 Task: Add a condition where "Hours since ticket status on-hold(deactivated) Greater than Ten" in new tickets in your groups.
Action: Mouse moved to (157, 426)
Screenshot: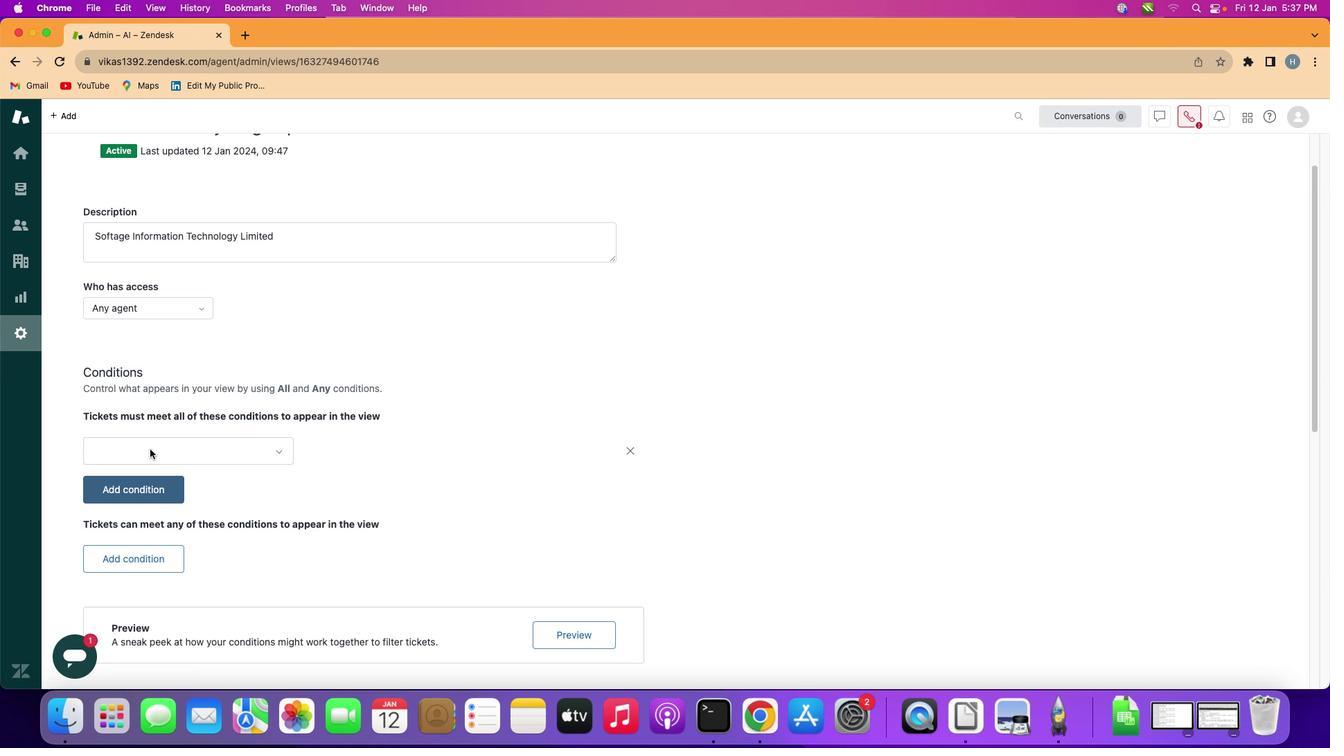 
Action: Mouse pressed left at (157, 426)
Screenshot: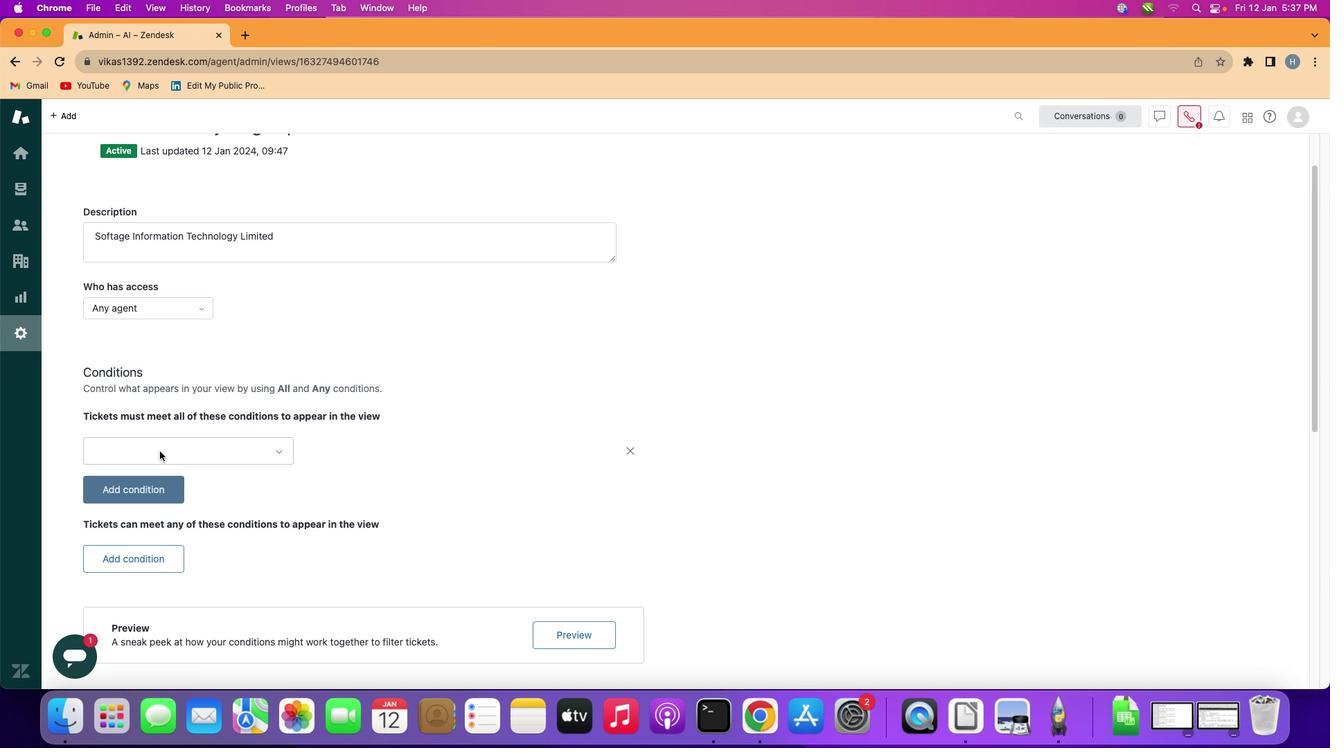 
Action: Mouse moved to (239, 429)
Screenshot: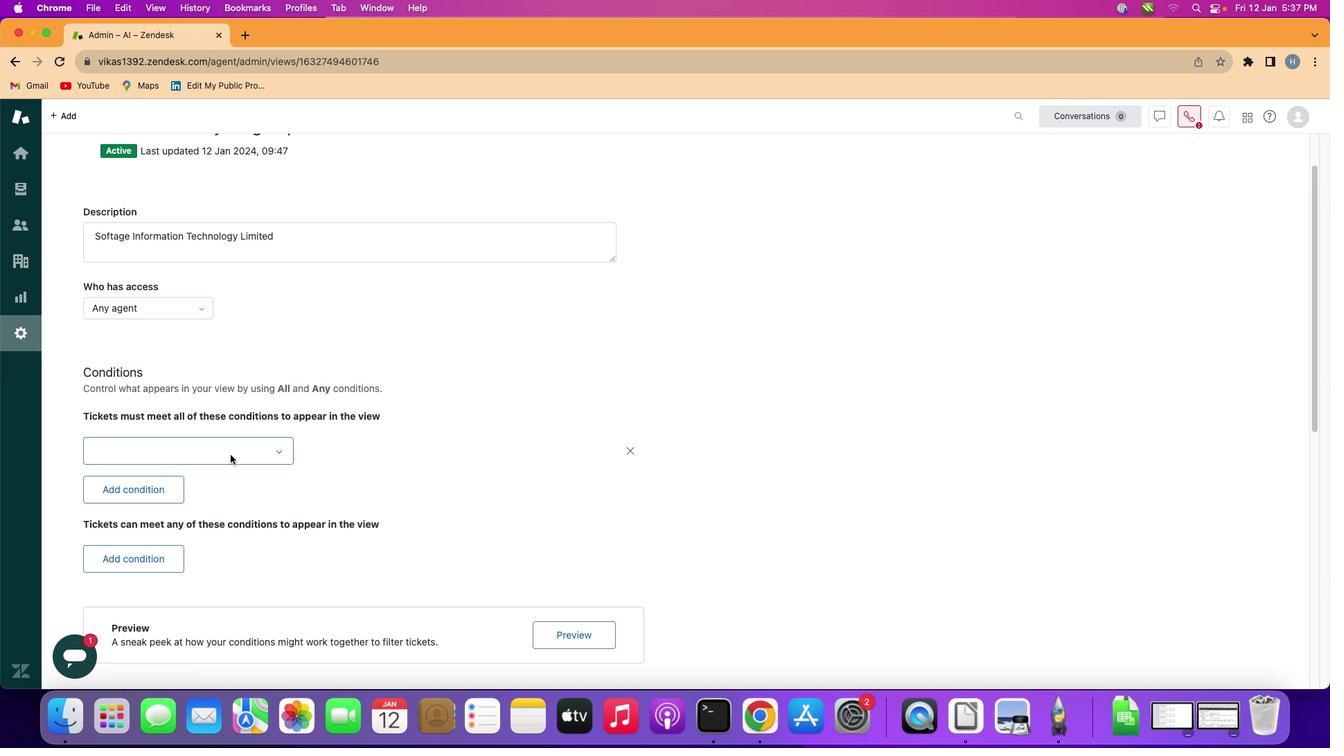 
Action: Mouse pressed left at (239, 429)
Screenshot: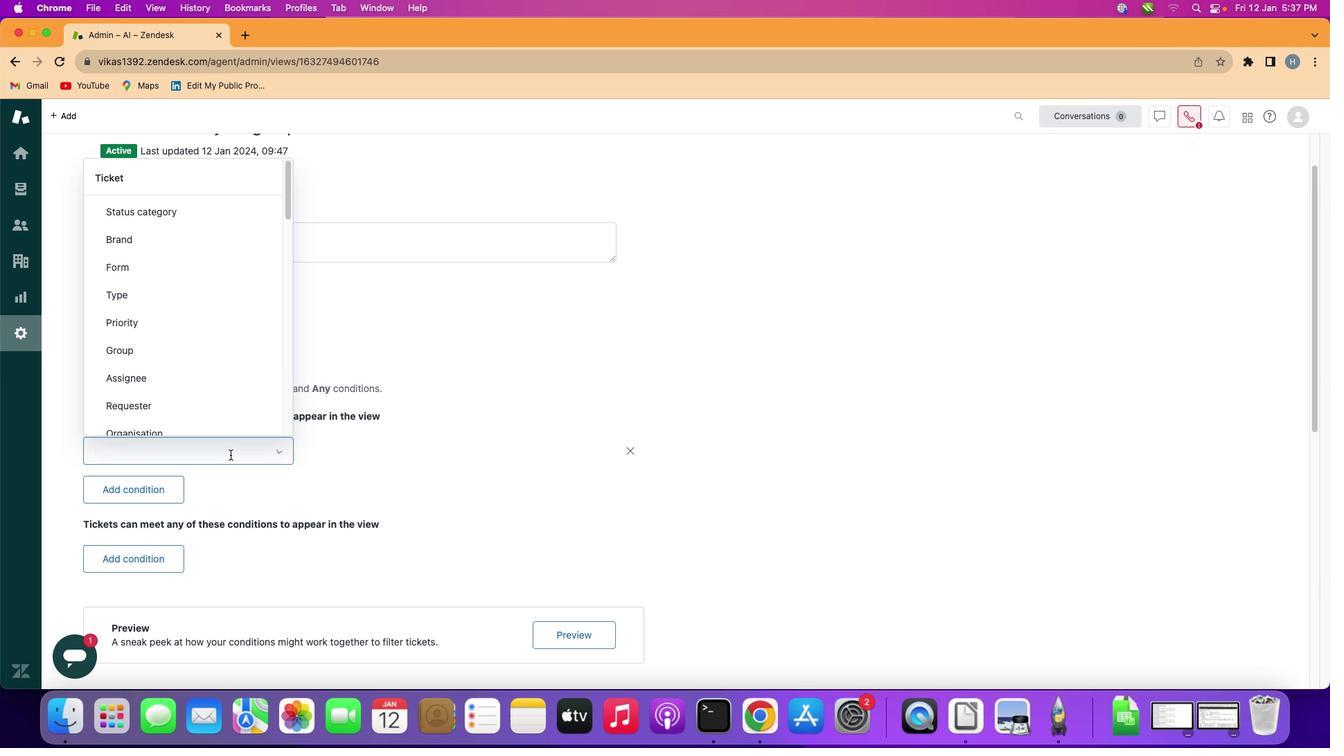
Action: Mouse moved to (225, 390)
Screenshot: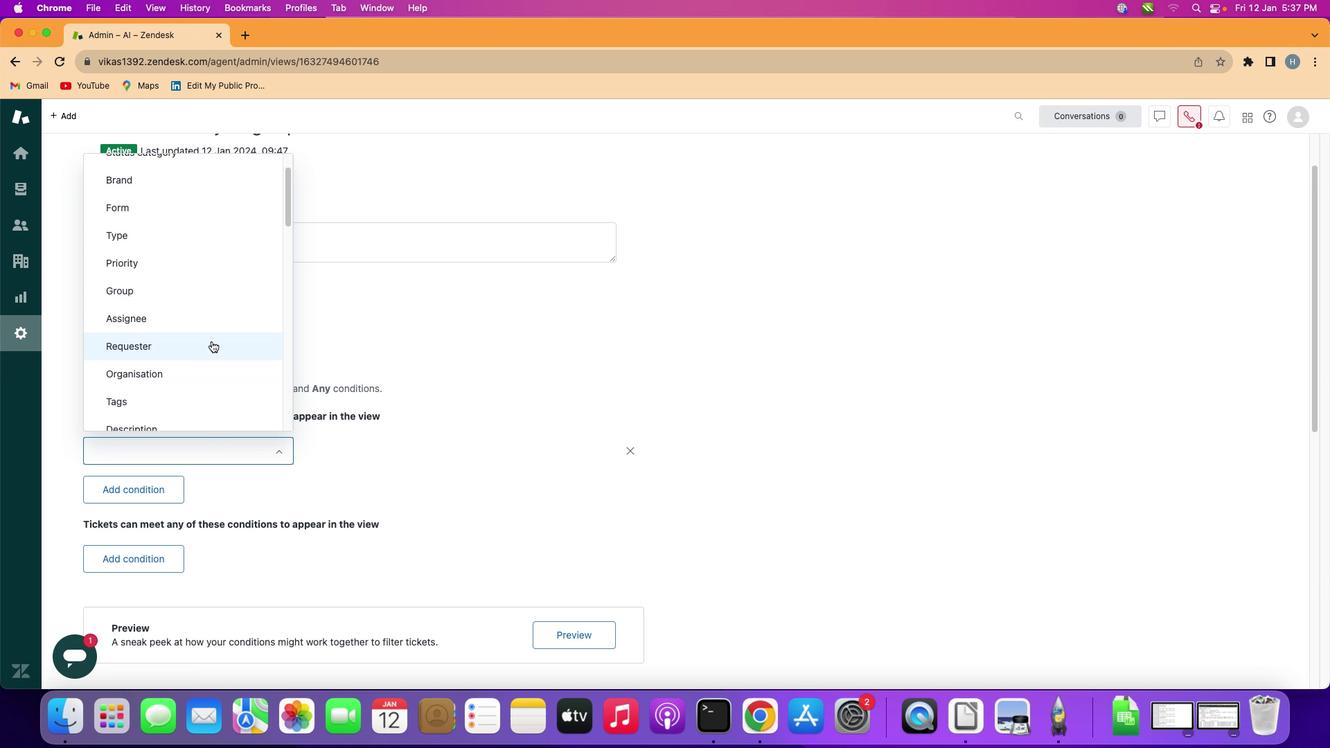 
Action: Mouse scrolled (225, 390) with delta (4, 221)
Screenshot: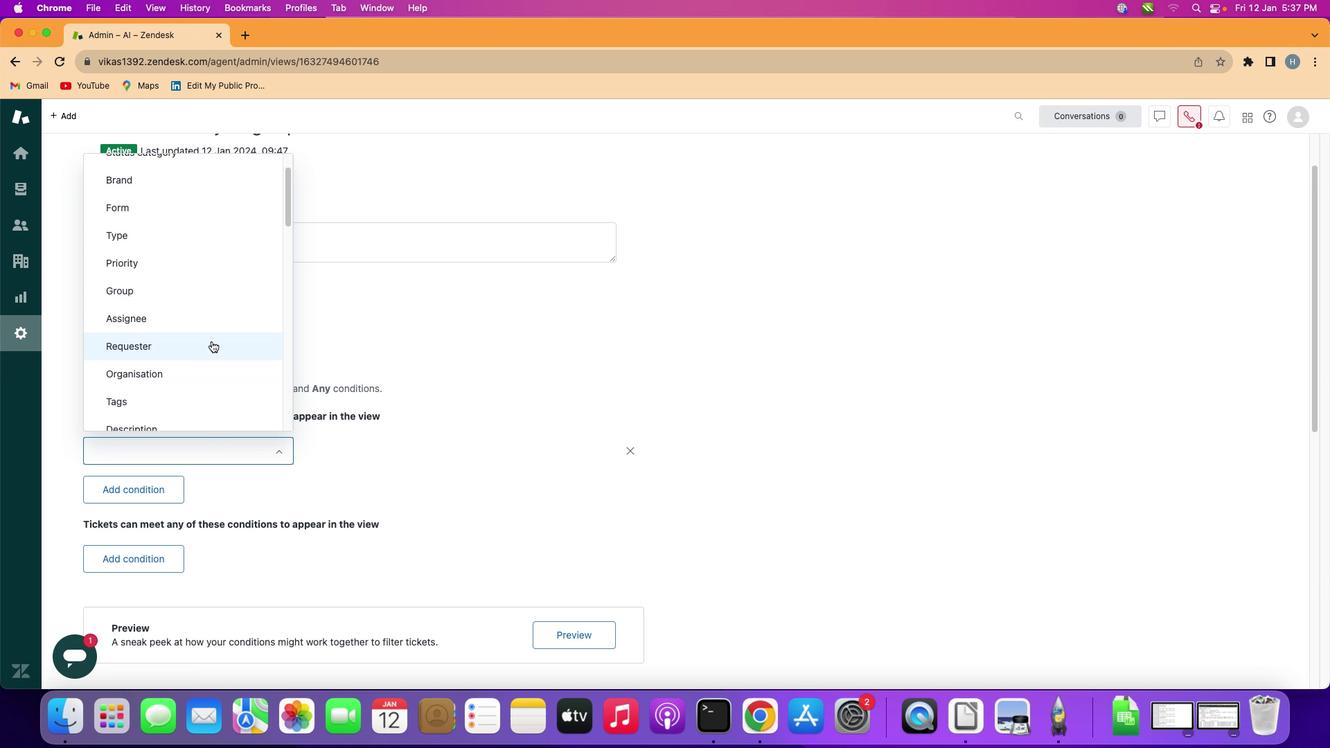 
Action: Mouse moved to (225, 390)
Screenshot: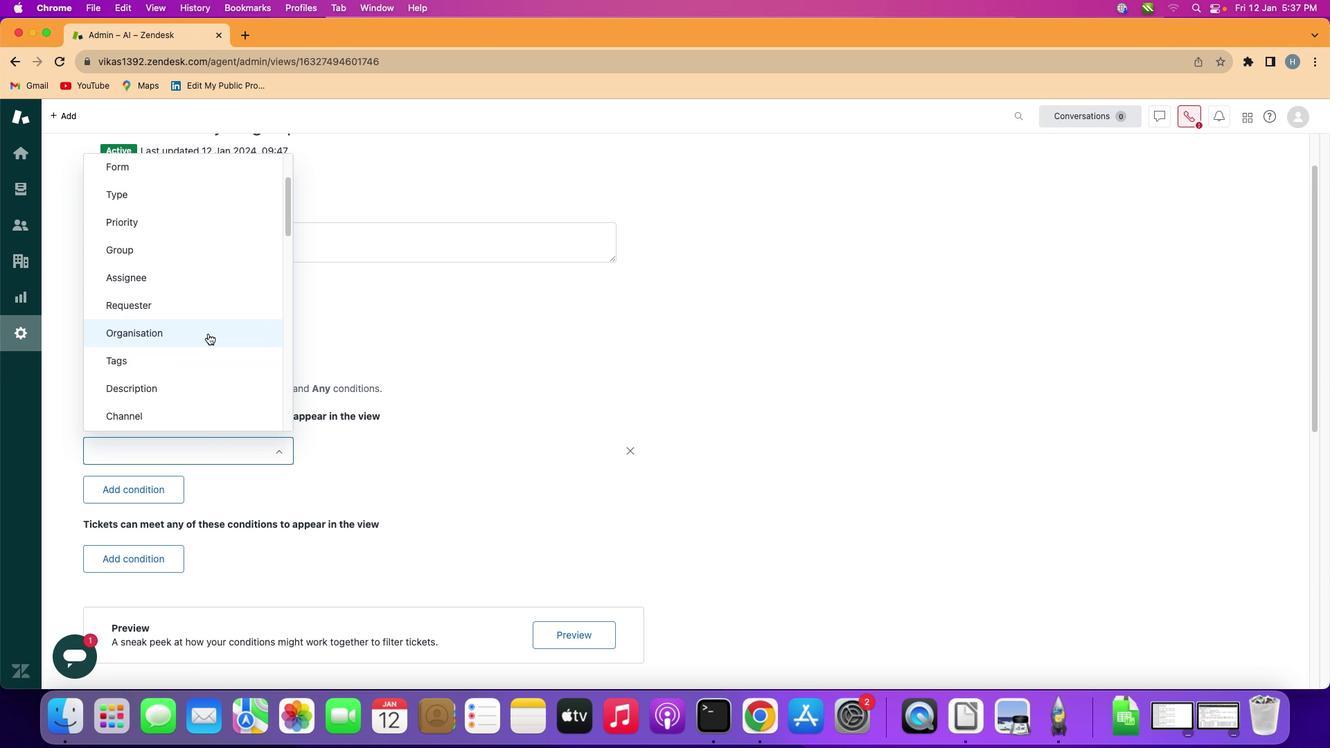 
Action: Mouse scrolled (225, 390) with delta (4, 221)
Screenshot: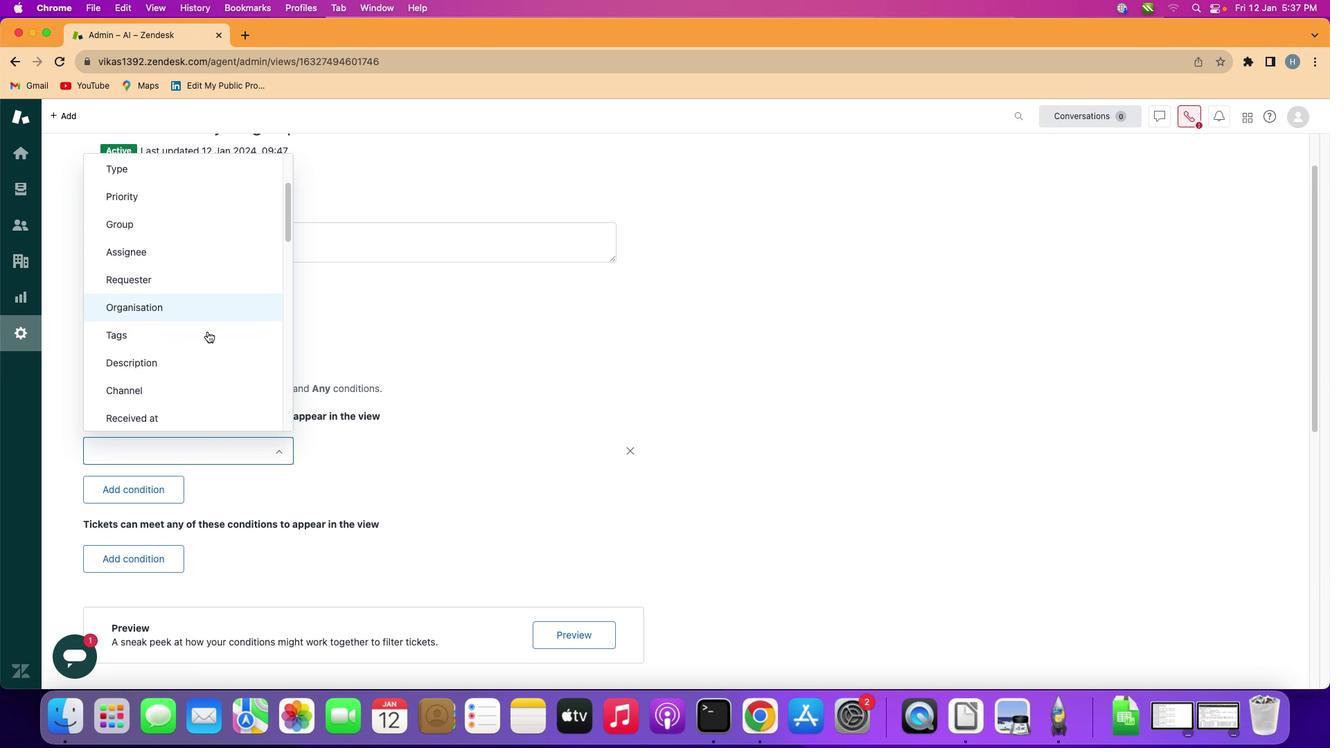 
Action: Mouse scrolled (225, 390) with delta (4, 221)
Screenshot: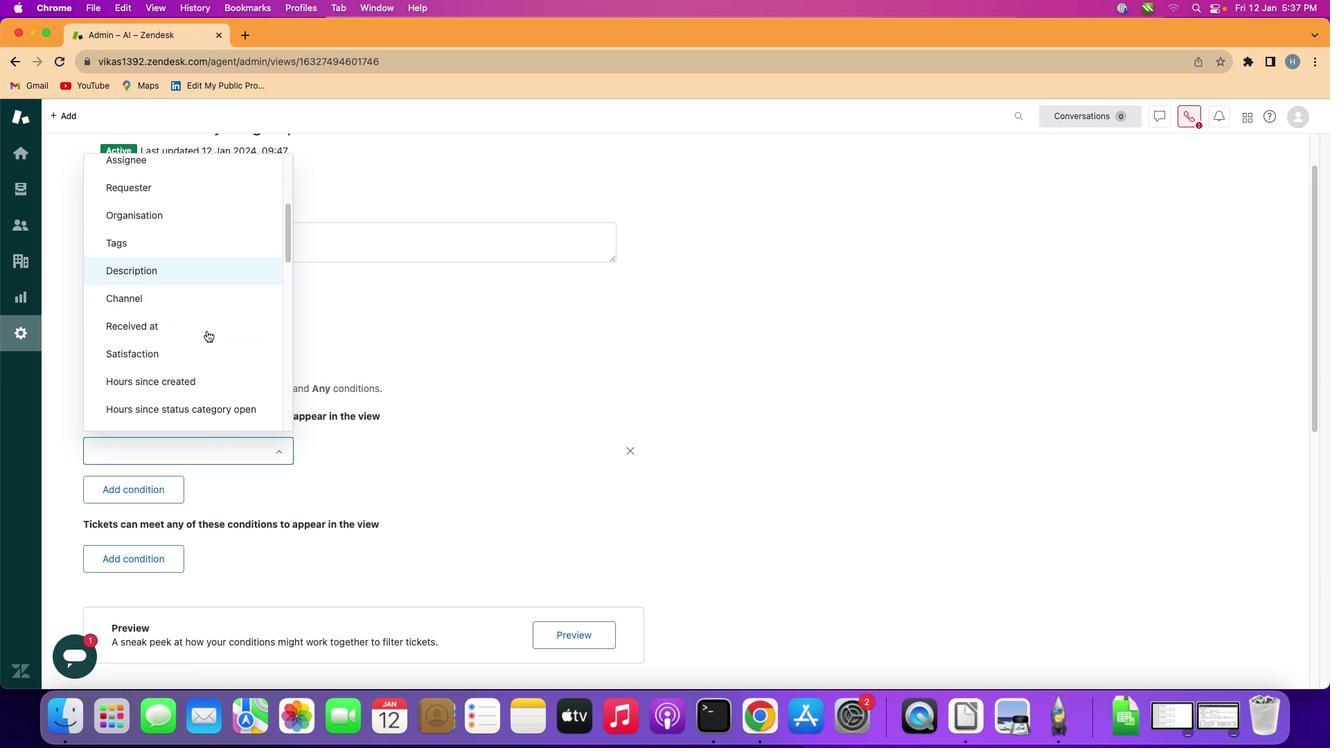 
Action: Mouse moved to (223, 385)
Screenshot: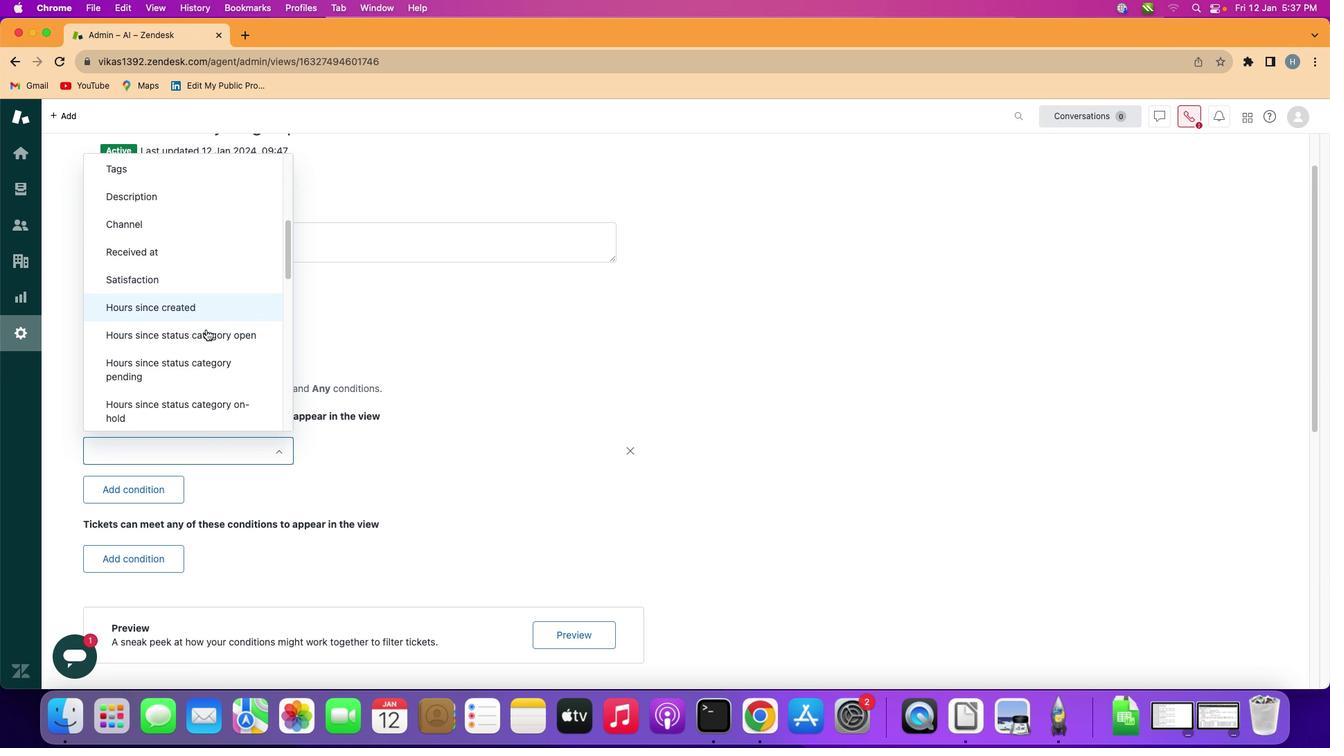
Action: Mouse scrolled (223, 385) with delta (4, 221)
Screenshot: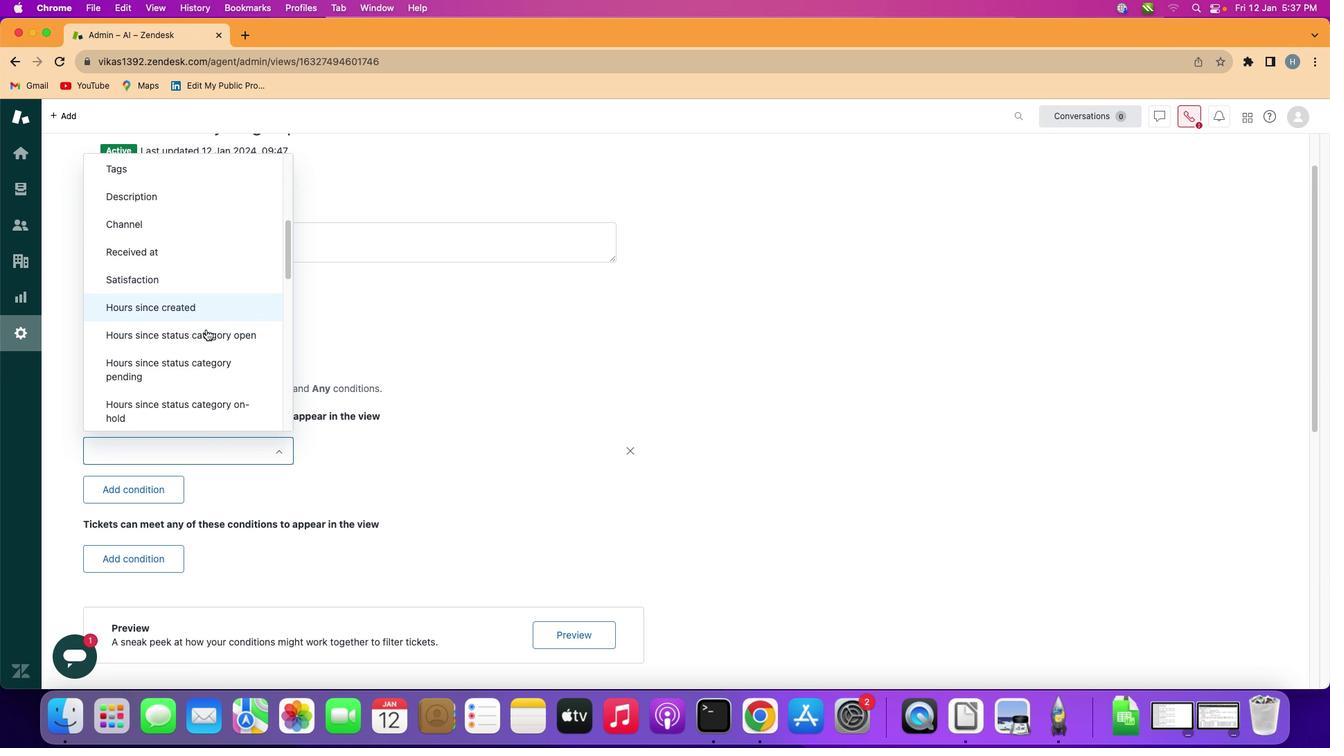 
Action: Mouse moved to (218, 376)
Screenshot: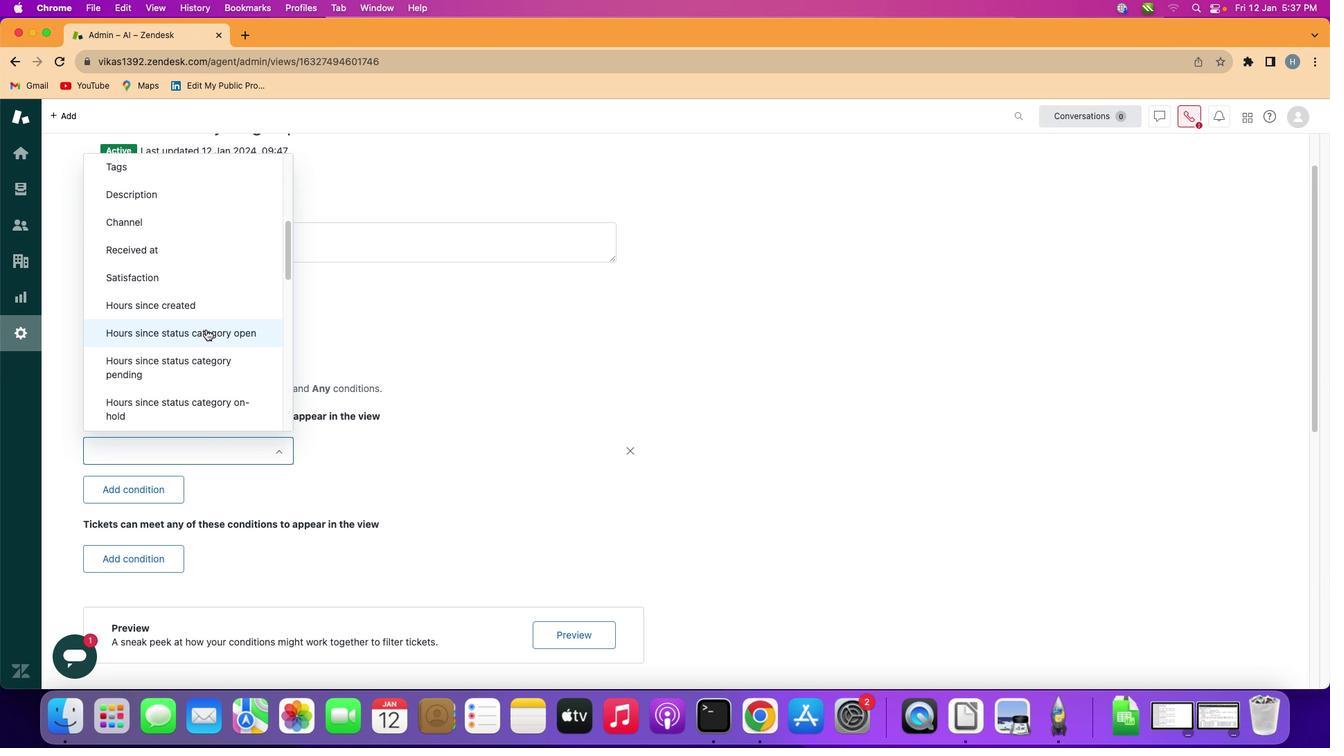 
Action: Mouse scrolled (218, 376) with delta (4, 220)
Screenshot: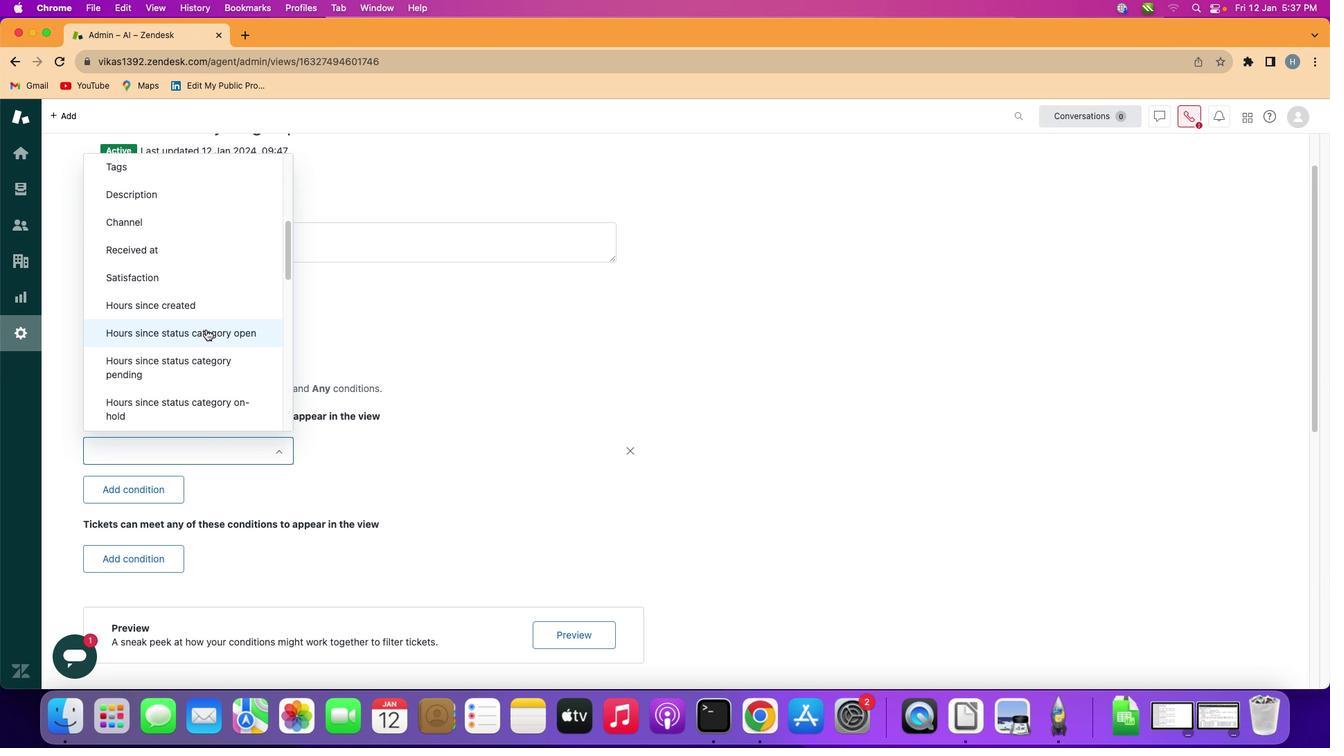 
Action: Mouse moved to (214, 372)
Screenshot: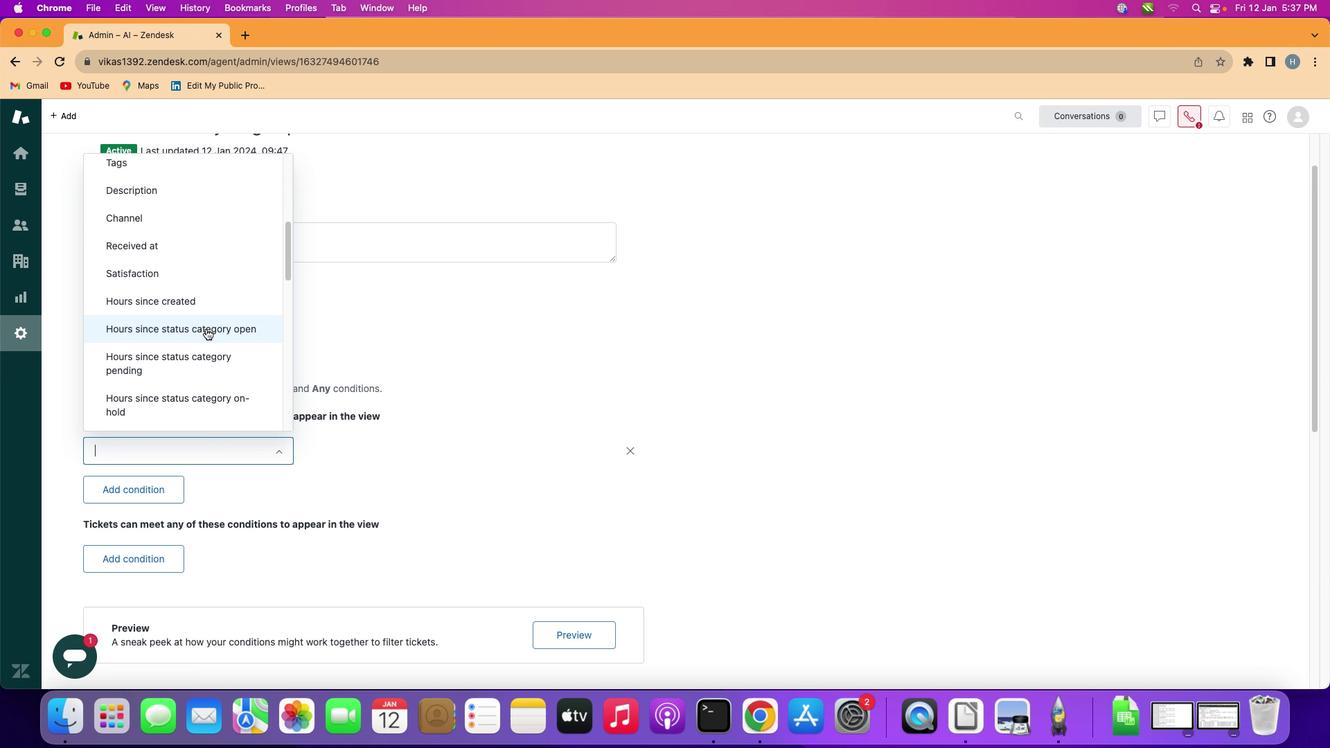 
Action: Mouse scrolled (214, 372) with delta (4, 221)
Screenshot: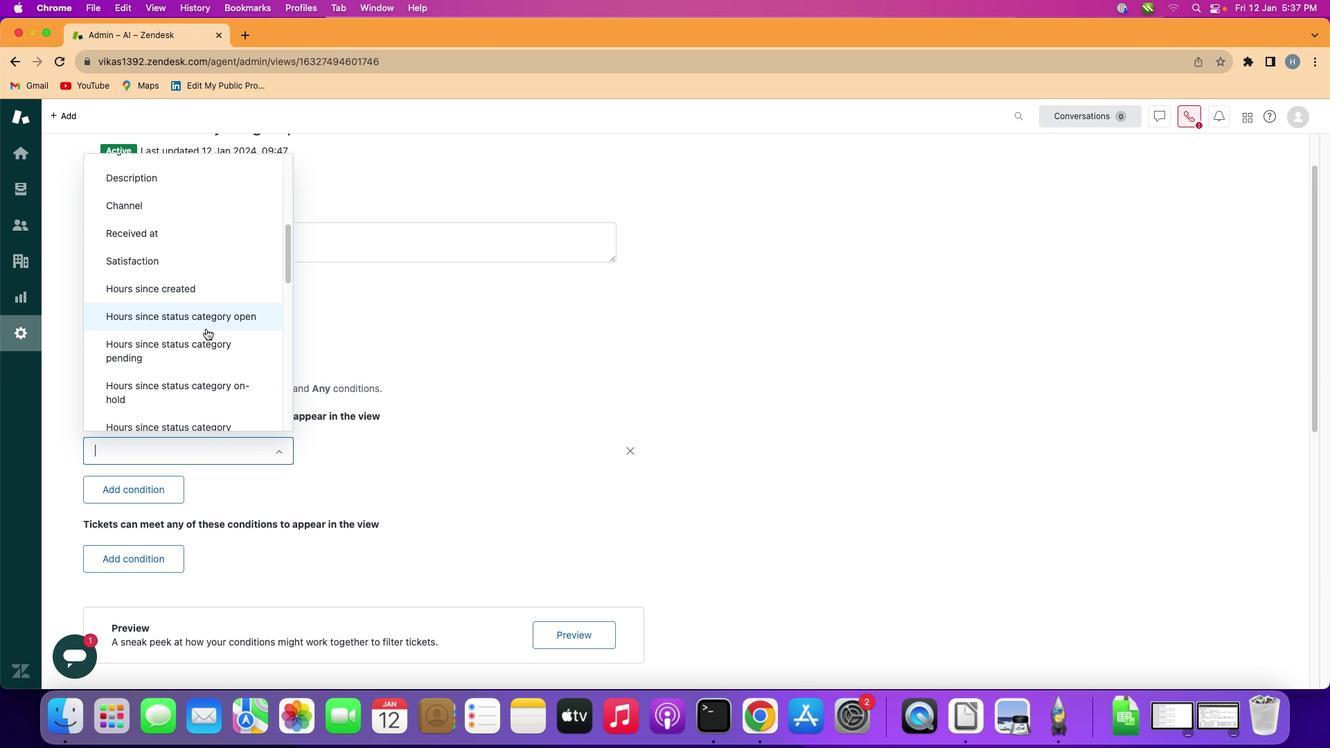 
Action: Mouse scrolled (214, 372) with delta (4, 221)
Screenshot: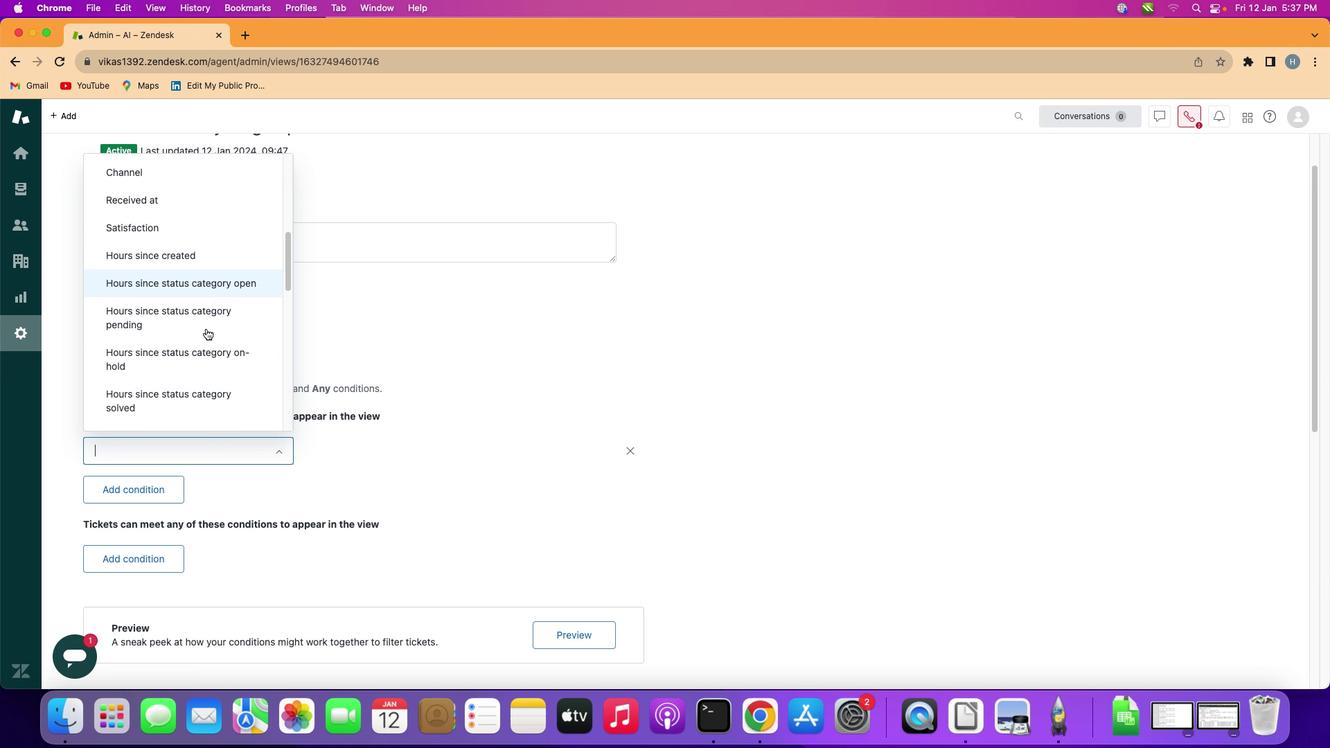 
Action: Mouse scrolled (214, 372) with delta (4, 221)
Screenshot: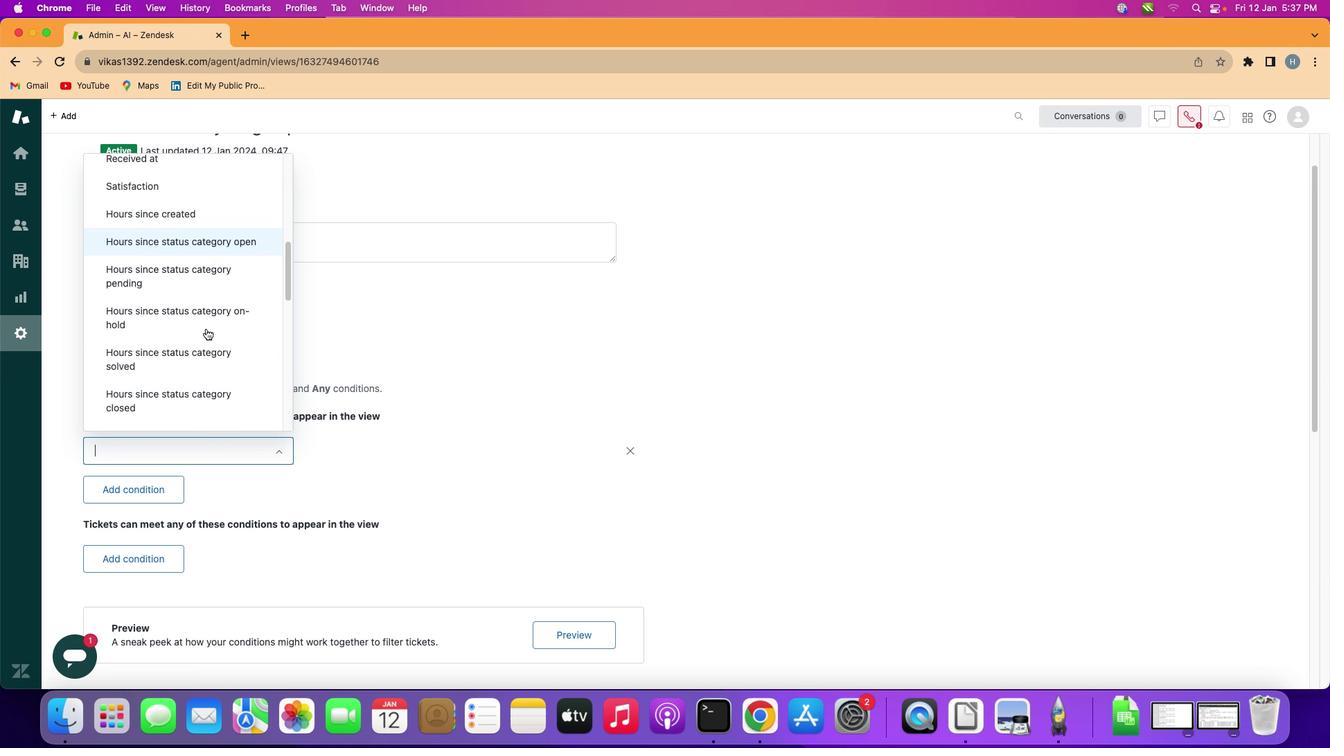 
Action: Mouse scrolled (214, 372) with delta (4, 221)
Screenshot: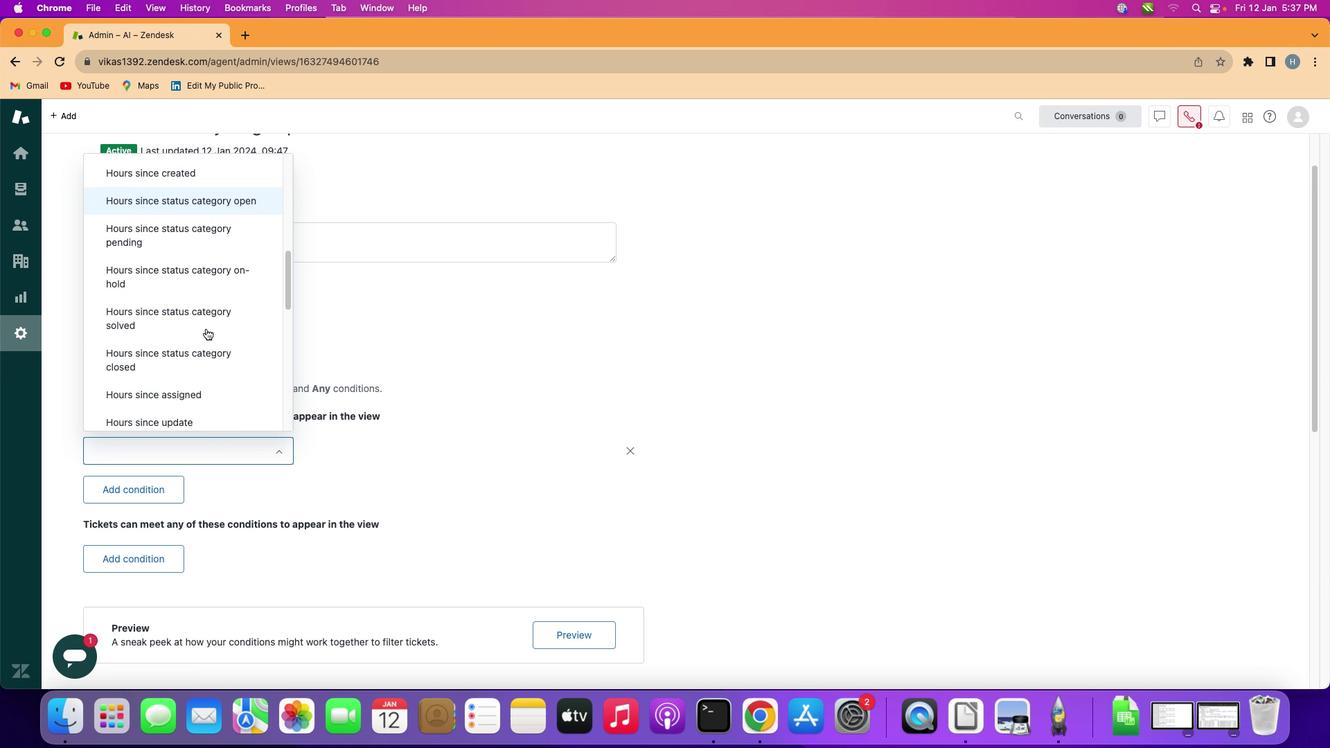 
Action: Mouse moved to (214, 371)
Screenshot: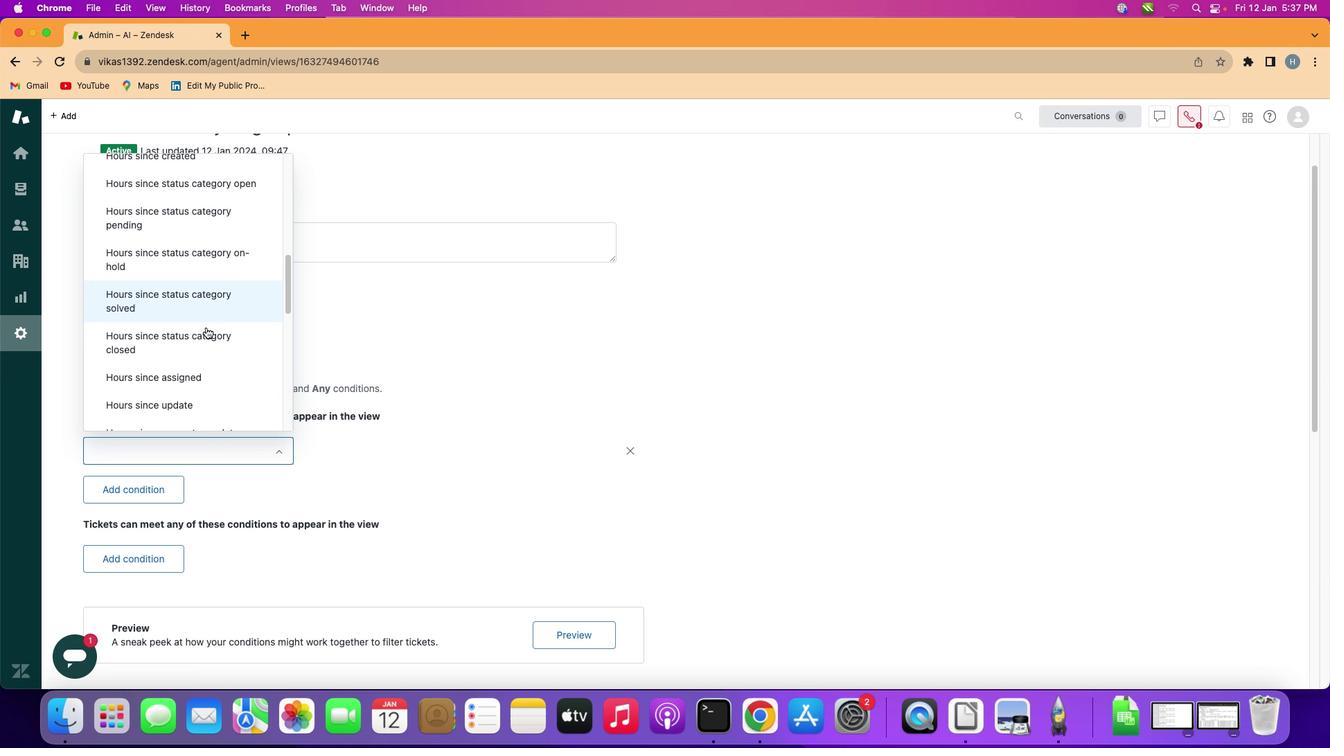 
Action: Mouse scrolled (214, 371) with delta (4, 221)
Screenshot: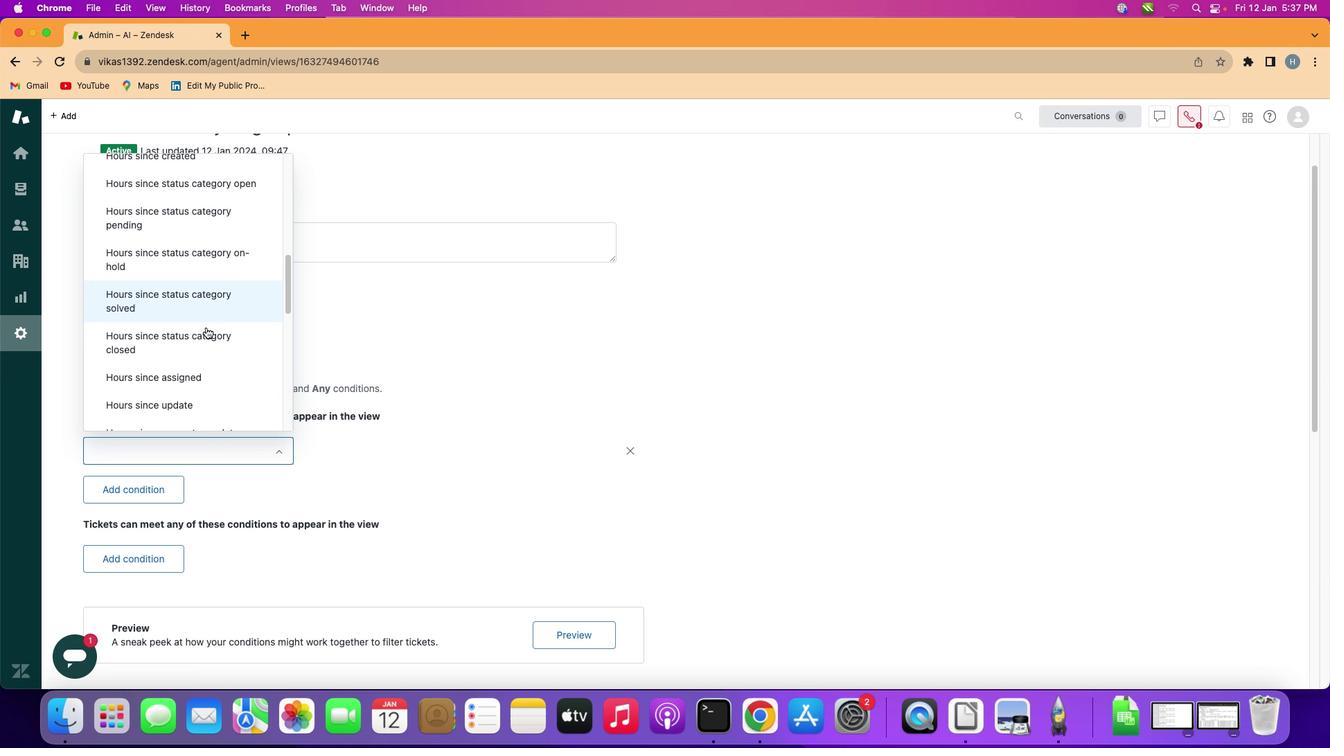 
Action: Mouse scrolled (214, 371) with delta (4, 221)
Screenshot: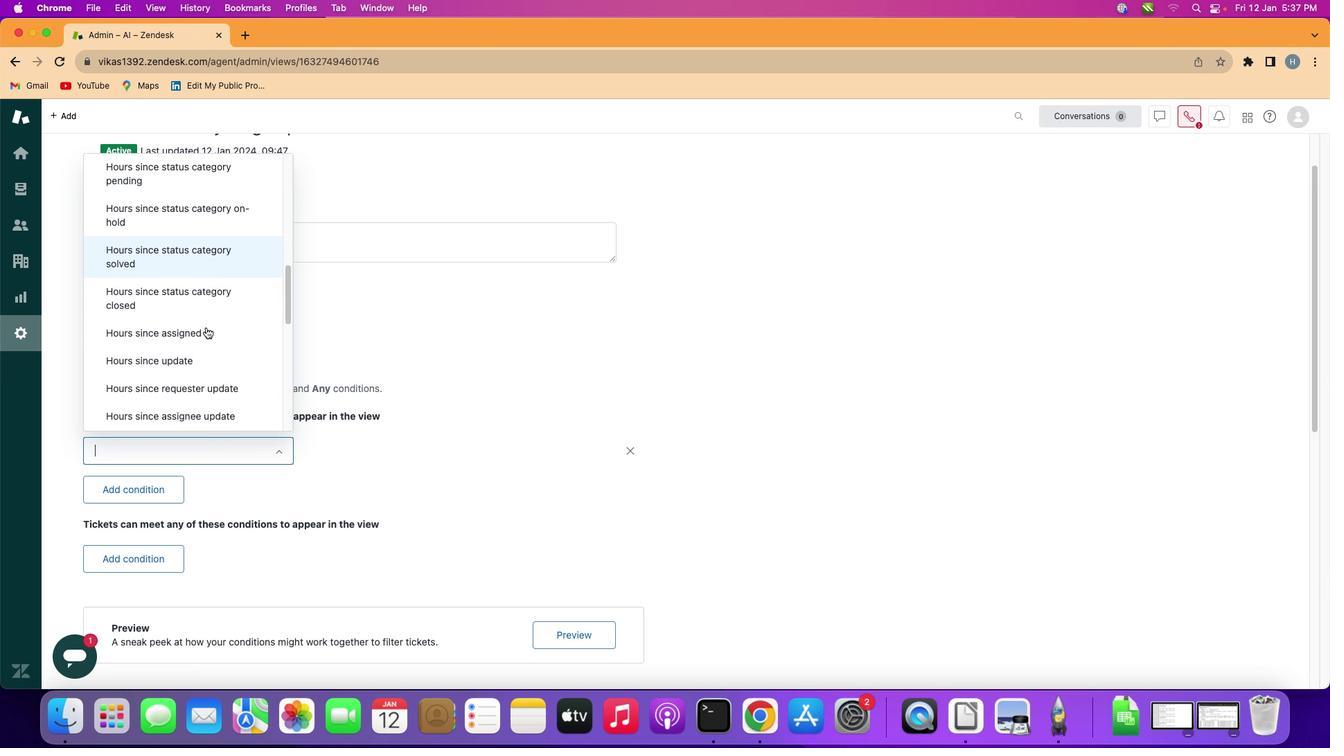 
Action: Mouse scrolled (214, 371) with delta (4, 221)
Screenshot: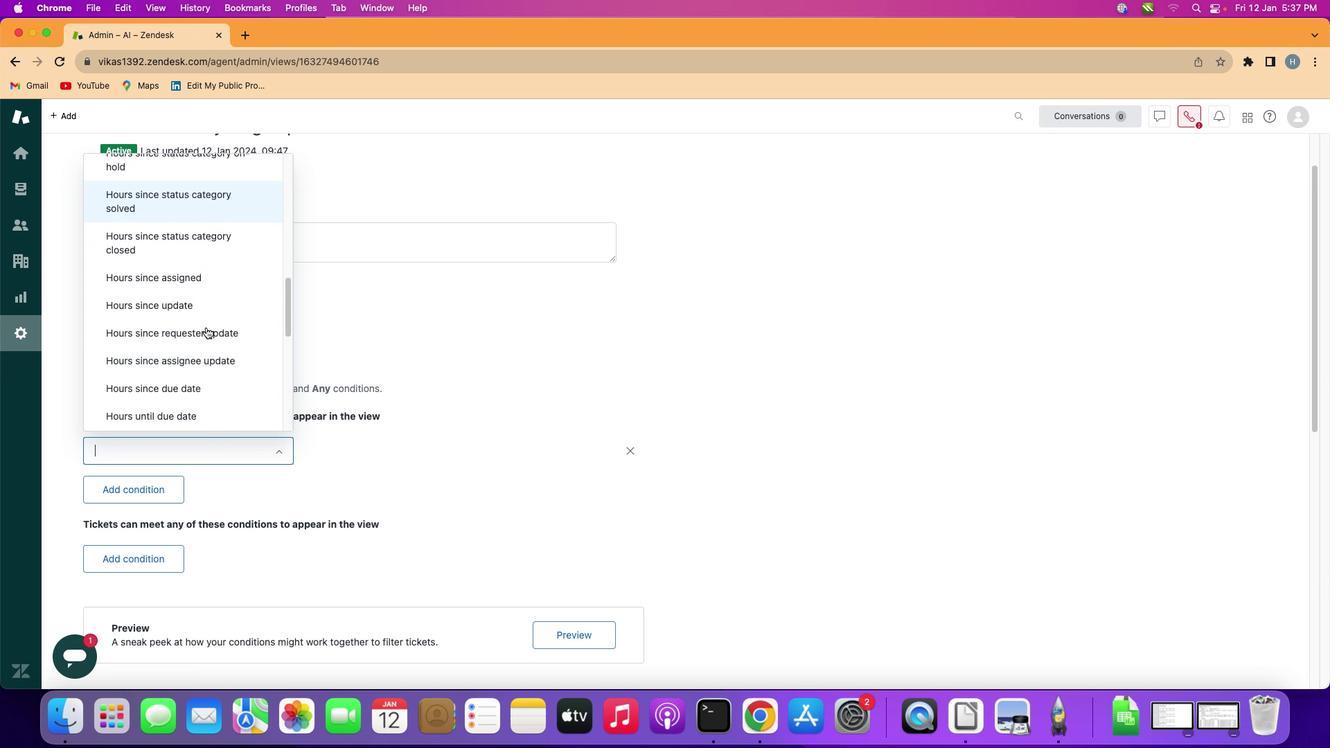
Action: Mouse scrolled (214, 371) with delta (4, 221)
Screenshot: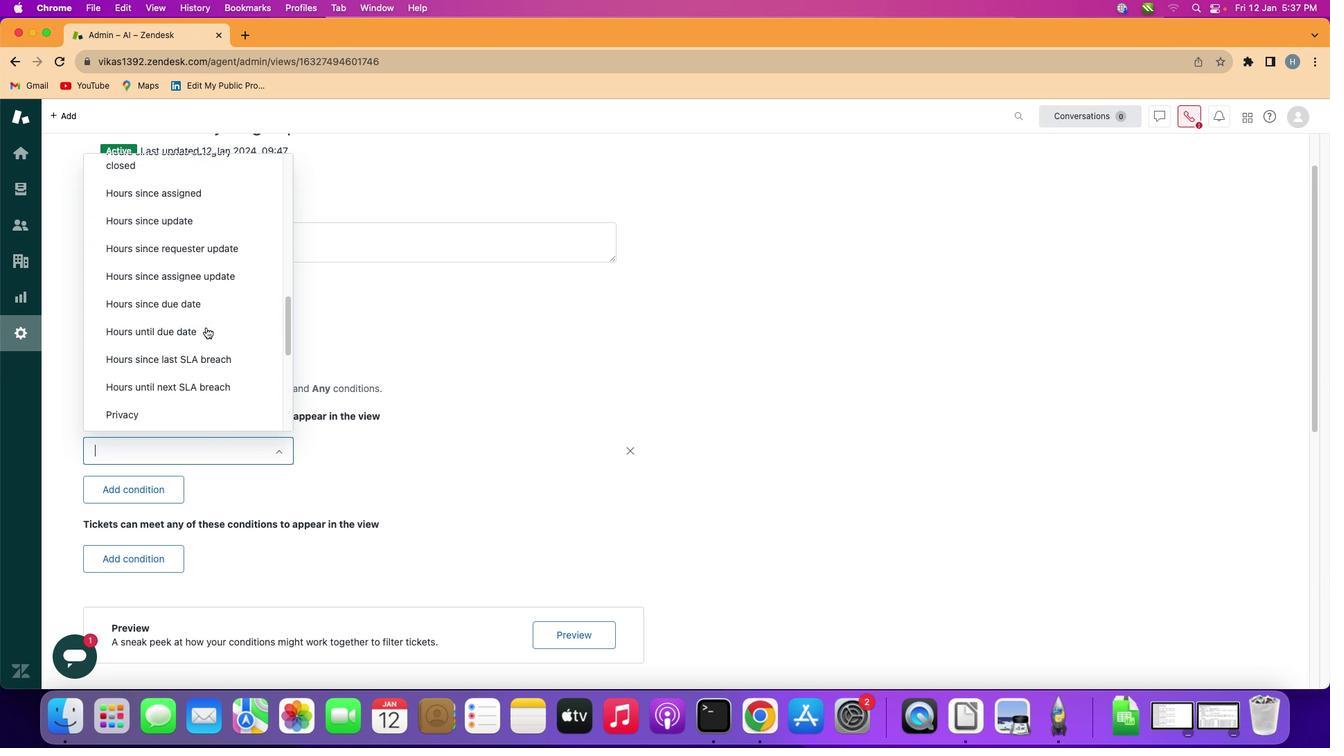
Action: Mouse scrolled (214, 371) with delta (4, 221)
Screenshot: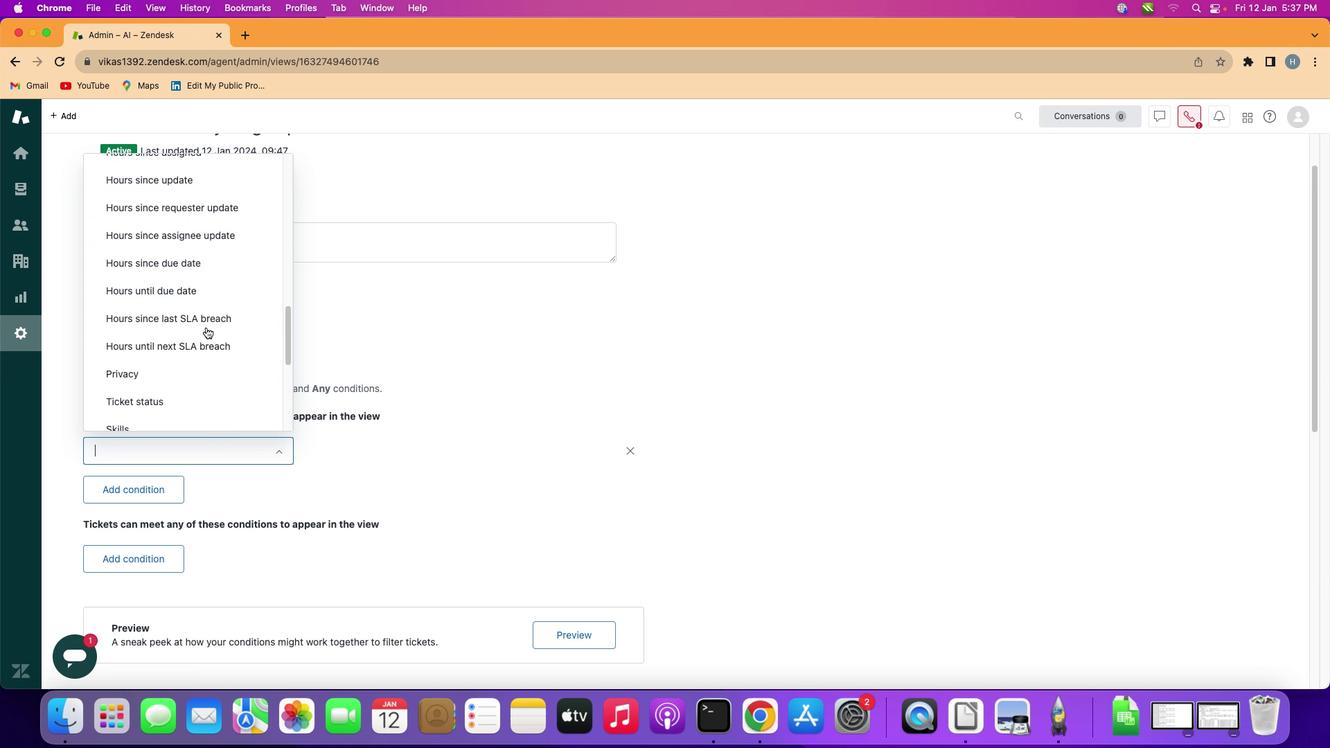 
Action: Mouse scrolled (214, 371) with delta (4, 221)
Screenshot: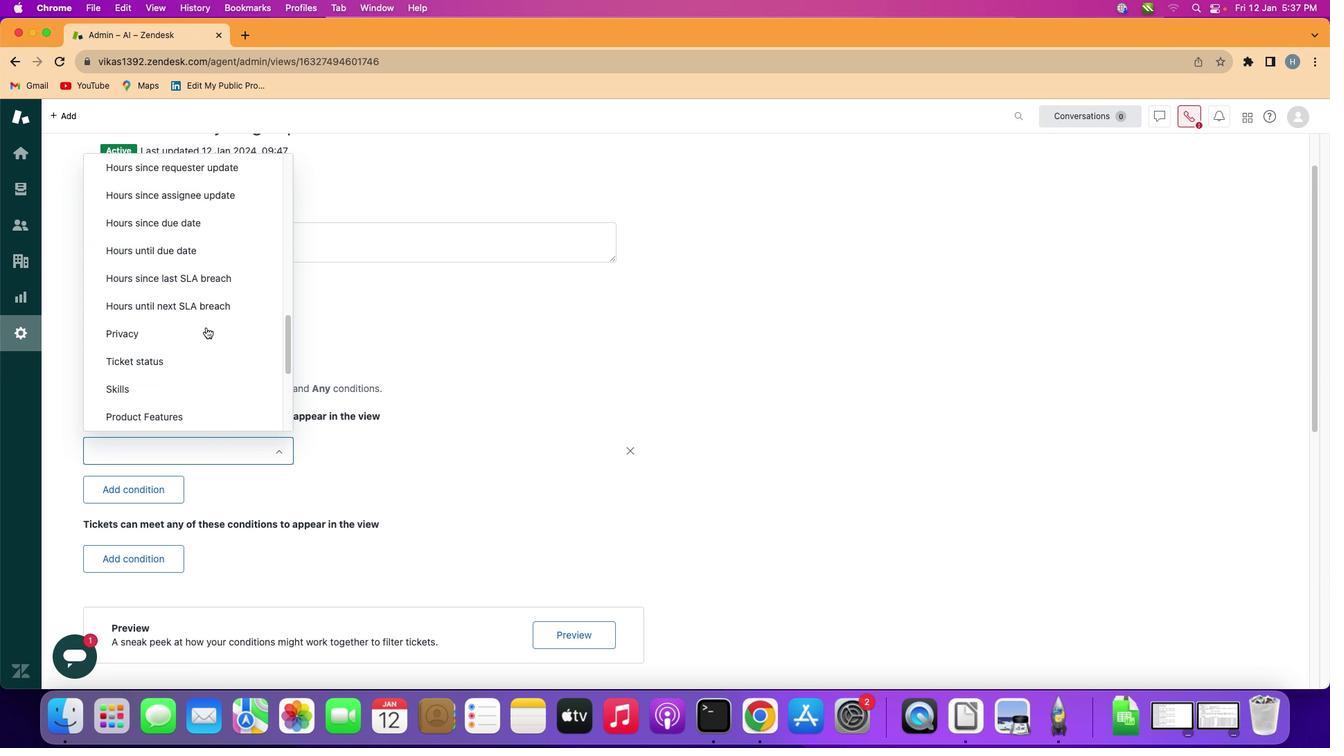 
Action: Mouse scrolled (214, 371) with delta (4, 221)
Screenshot: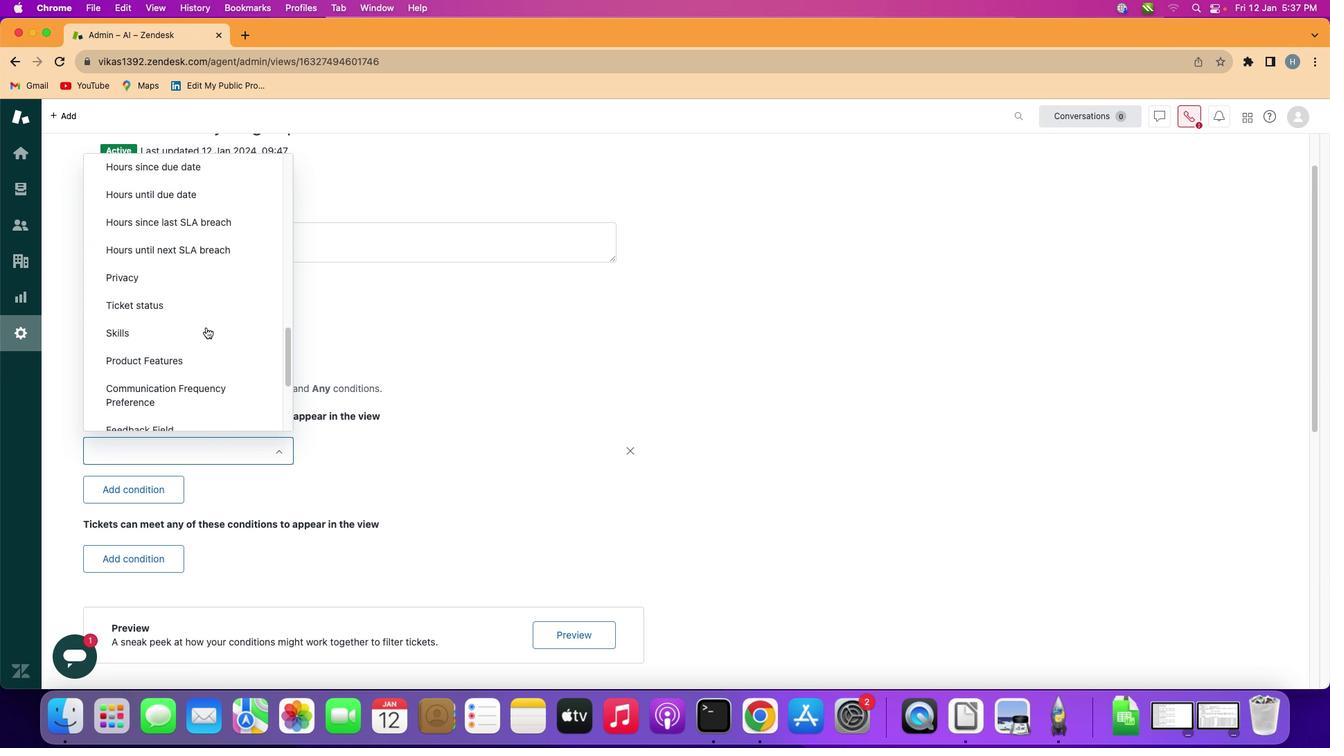 
Action: Mouse scrolled (214, 371) with delta (4, 221)
Screenshot: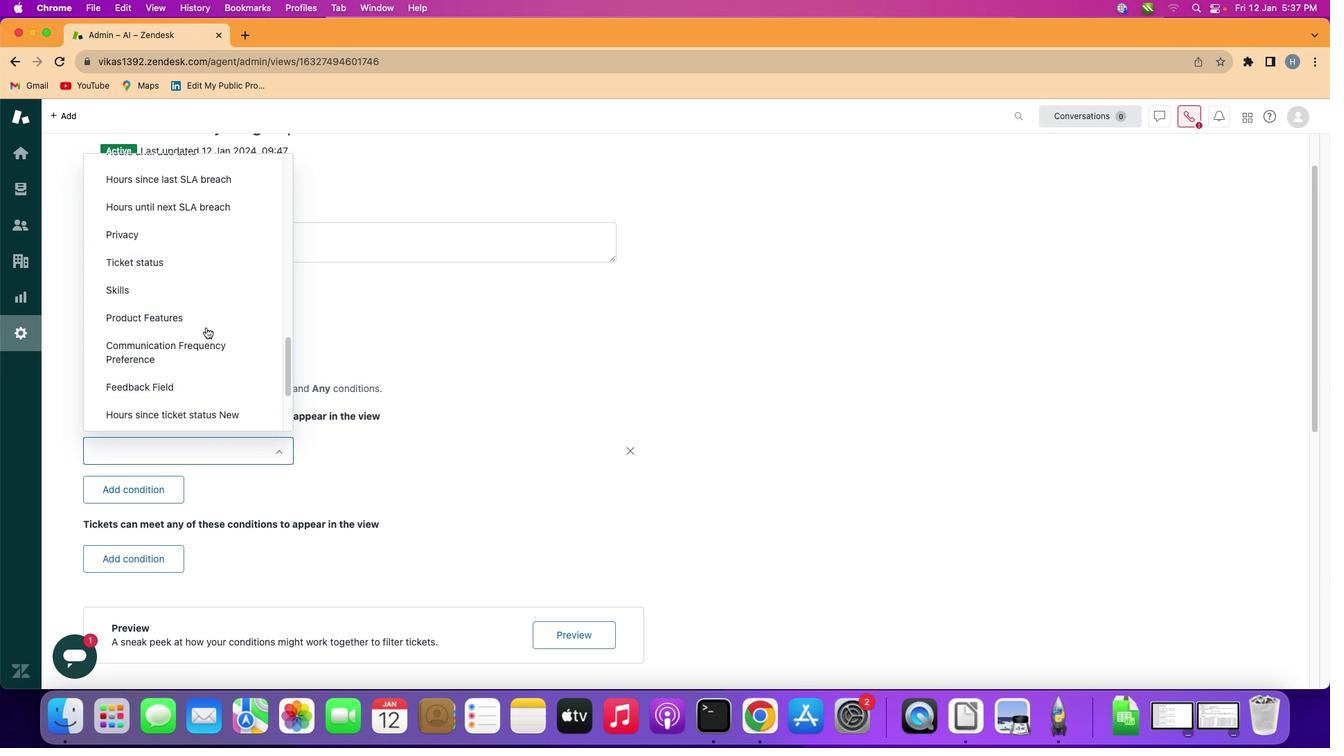 
Action: Mouse scrolled (214, 371) with delta (4, 221)
Screenshot: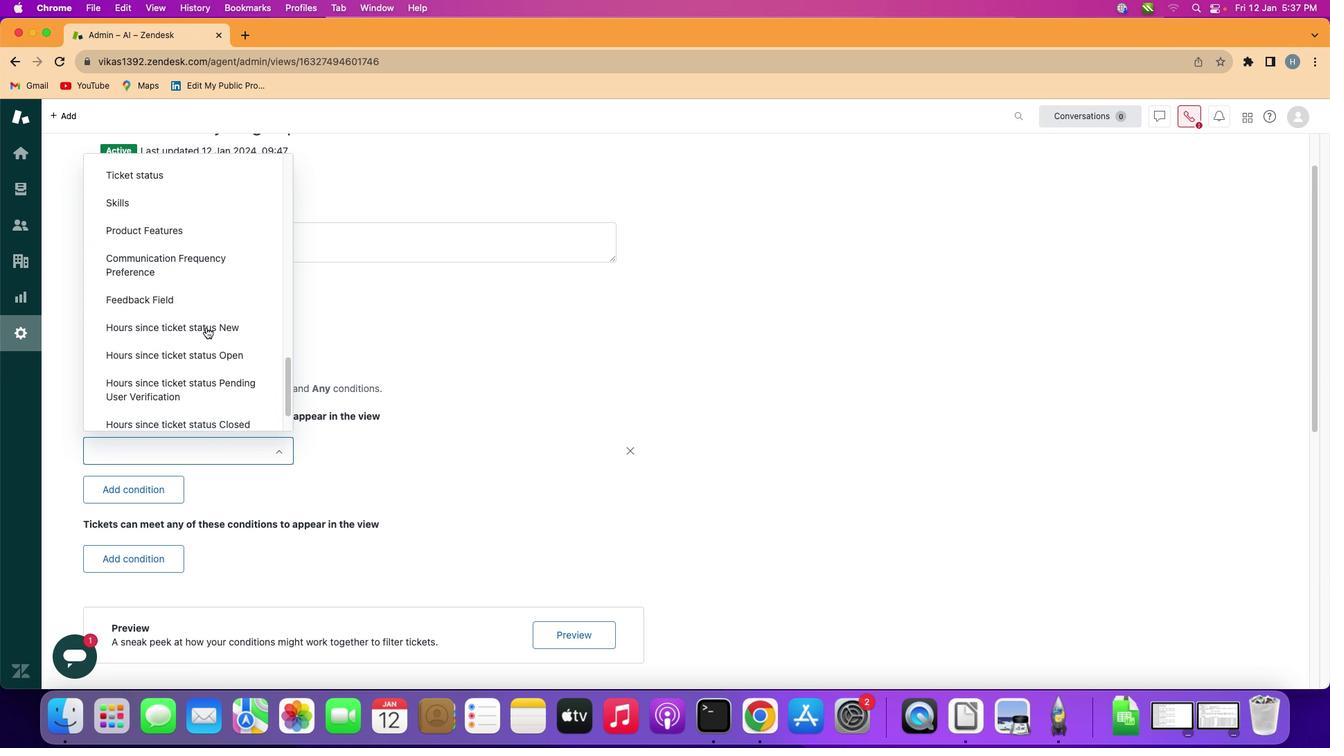 
Action: Mouse scrolled (214, 371) with delta (4, 221)
Screenshot: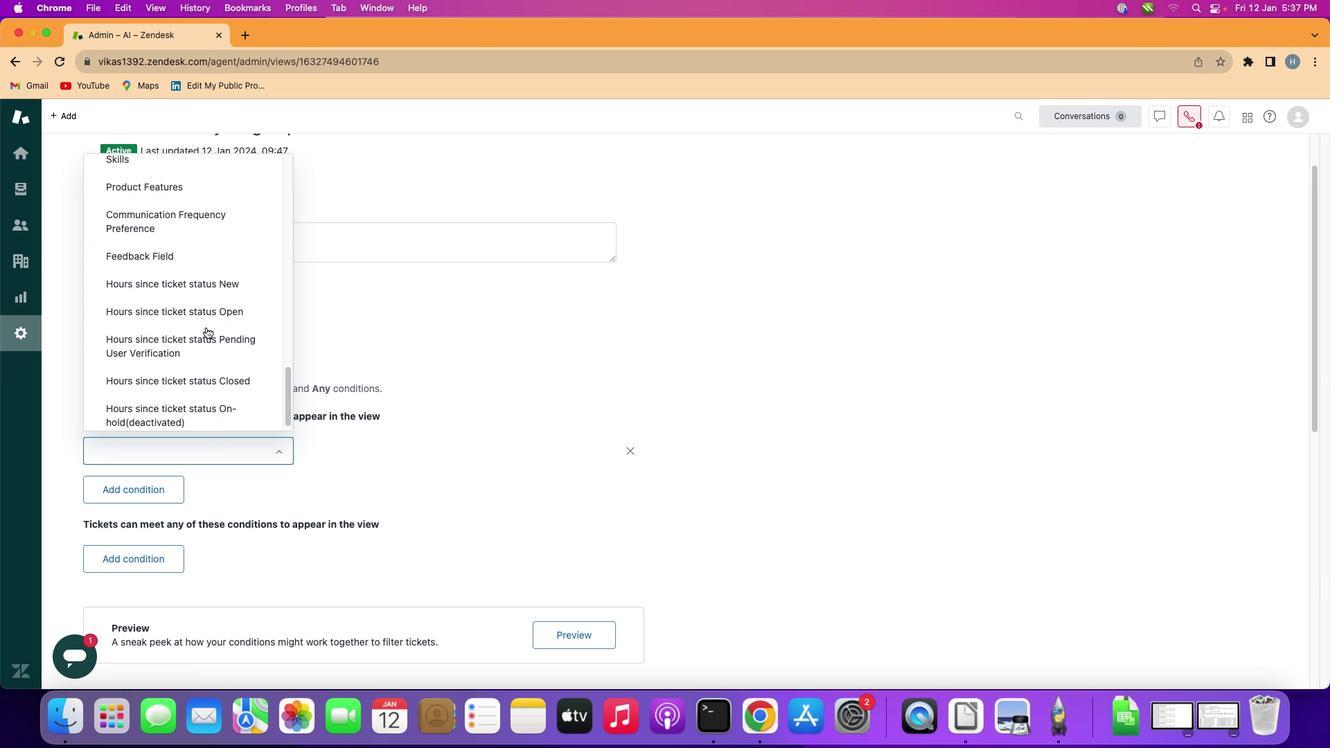 
Action: Mouse scrolled (214, 371) with delta (4, 221)
Screenshot: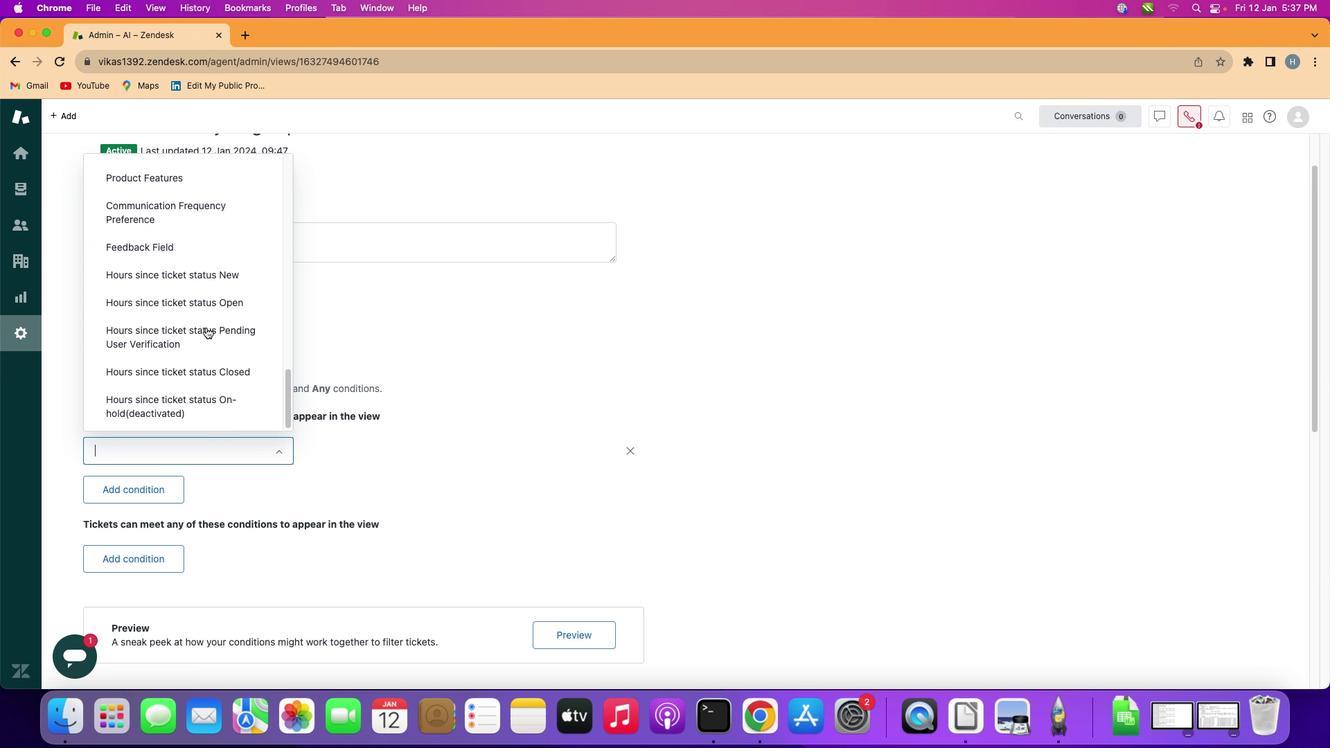 
Action: Mouse scrolled (214, 371) with delta (4, 221)
Screenshot: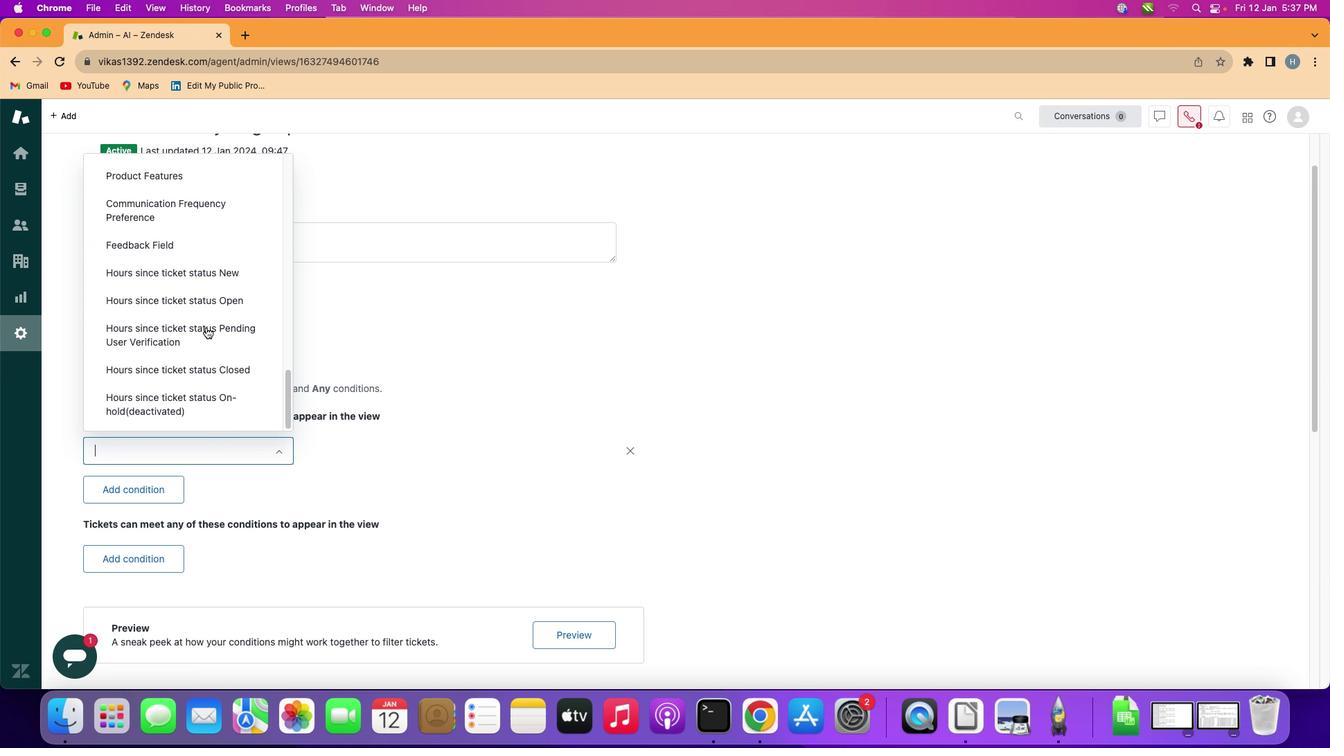 
Action: Mouse scrolled (214, 371) with delta (4, 221)
Screenshot: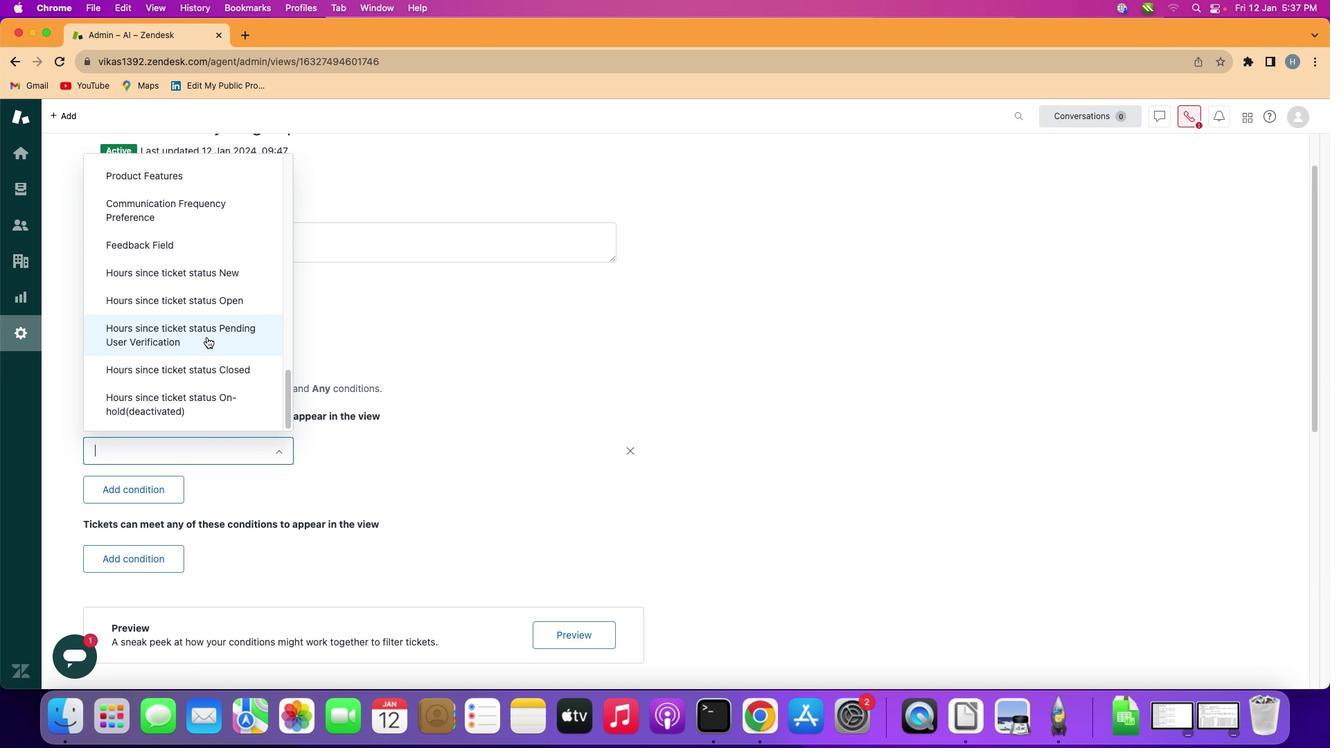 
Action: Mouse moved to (216, 403)
Screenshot: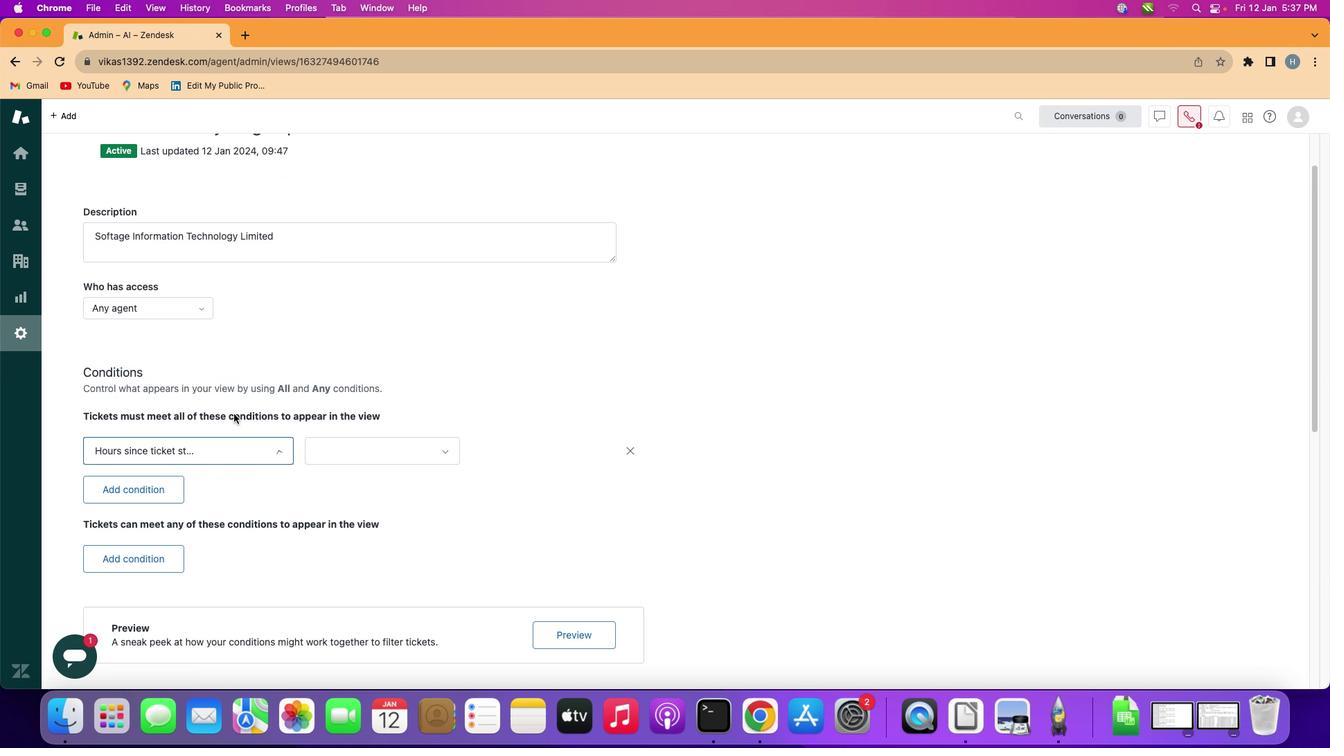 
Action: Mouse pressed left at (216, 403)
Screenshot: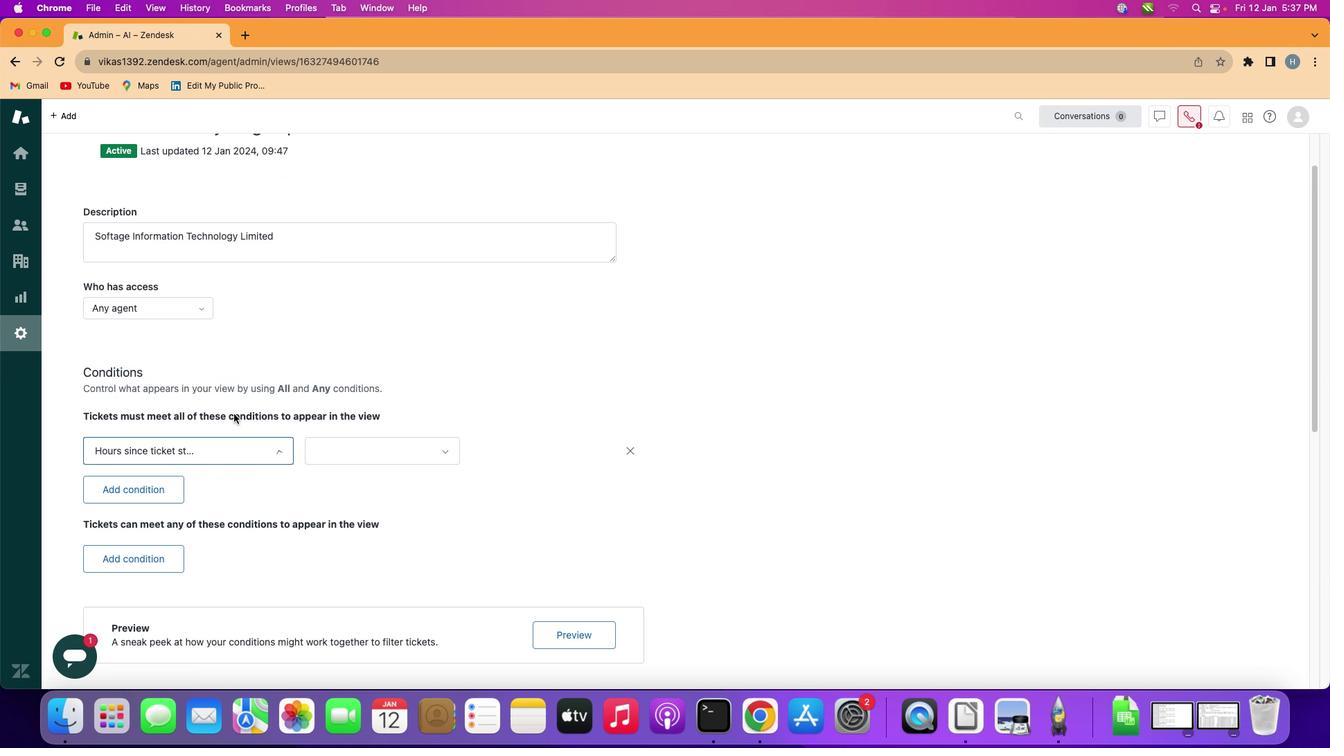 
Action: Mouse moved to (411, 427)
Screenshot: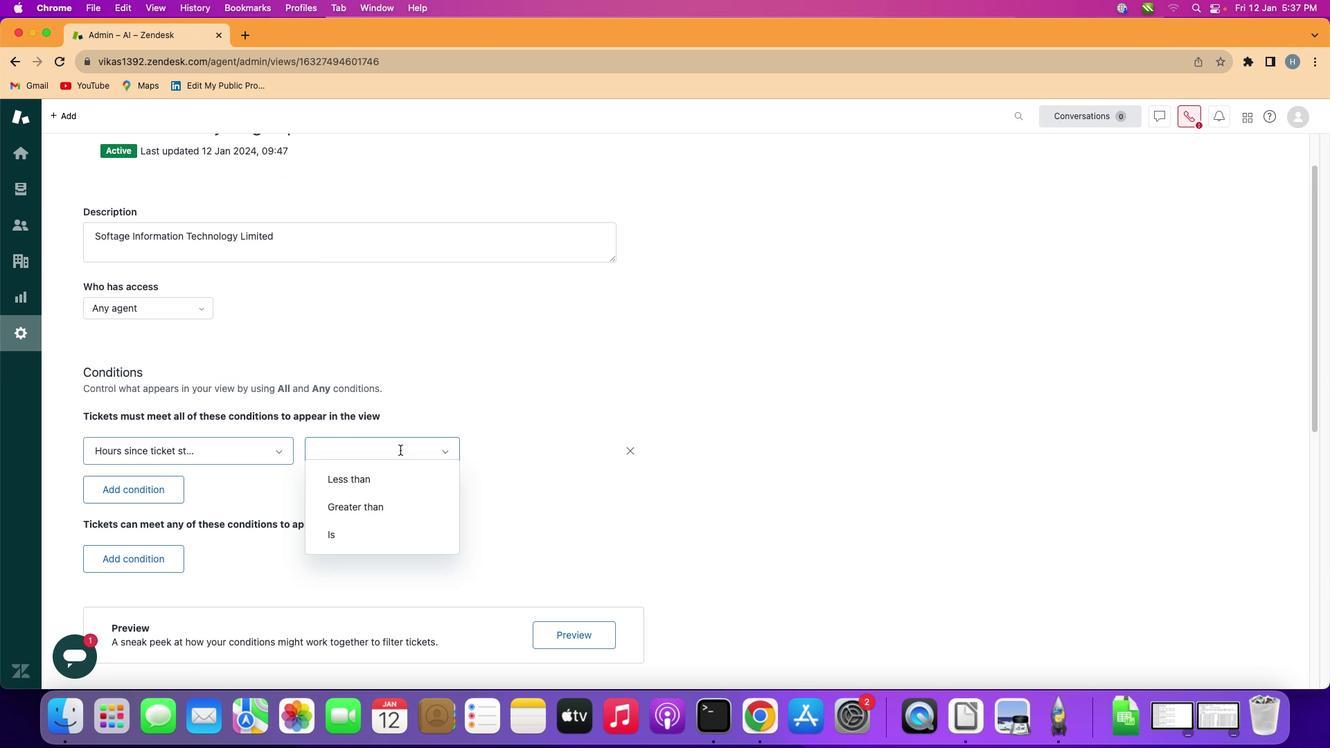 
Action: Mouse pressed left at (411, 427)
Screenshot: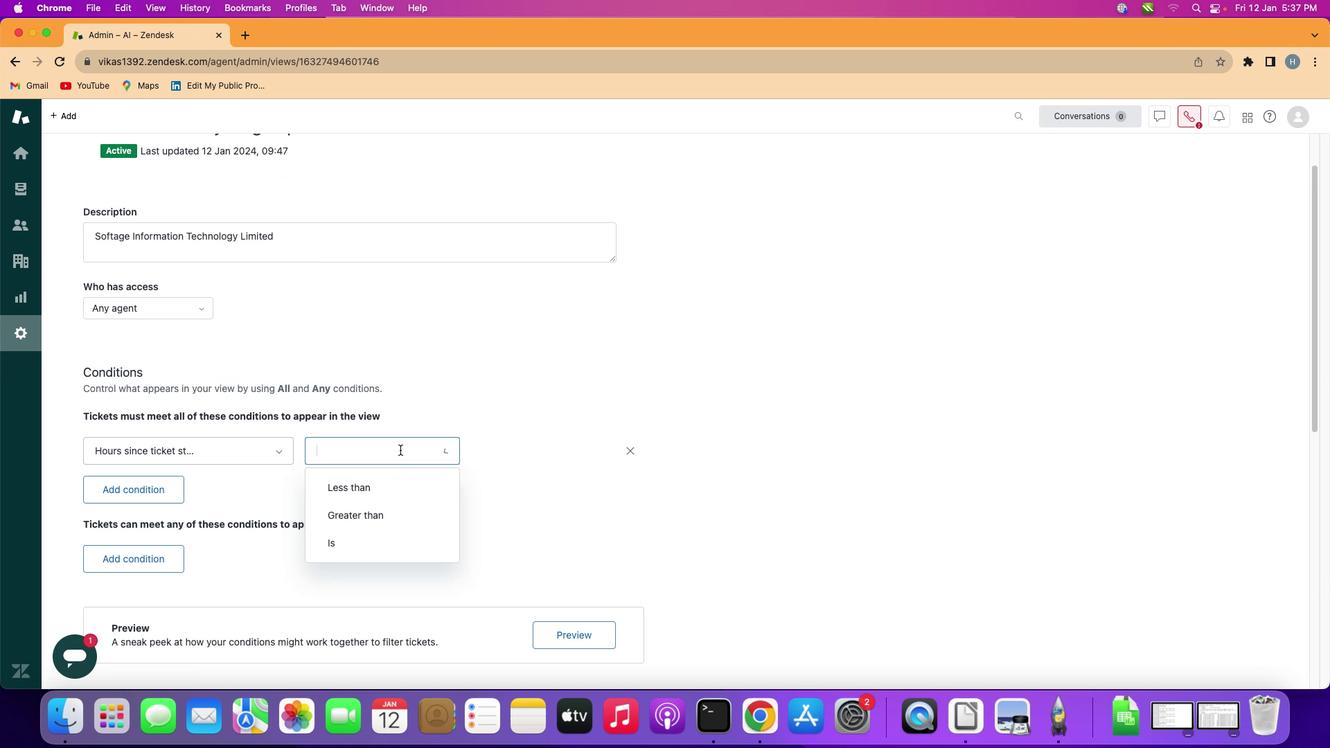 
Action: Mouse moved to (401, 453)
Screenshot: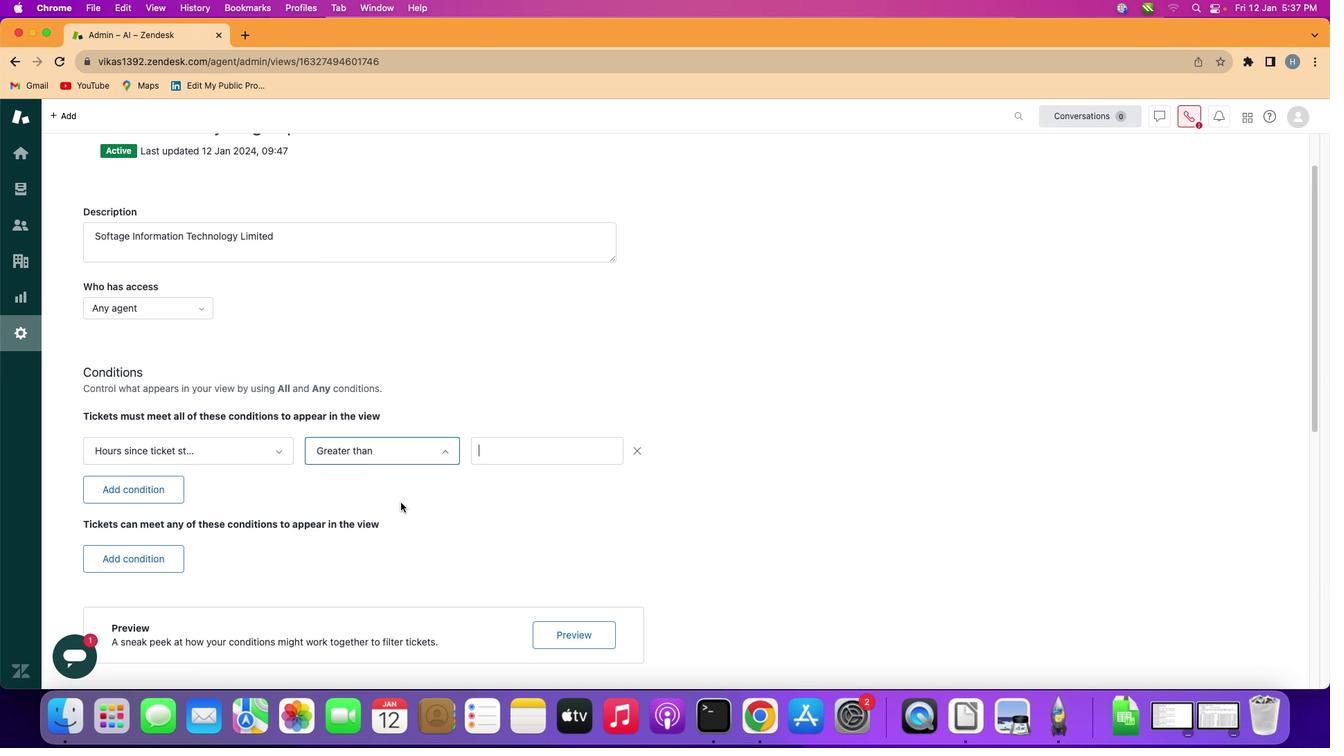 
Action: Mouse pressed left at (401, 453)
Screenshot: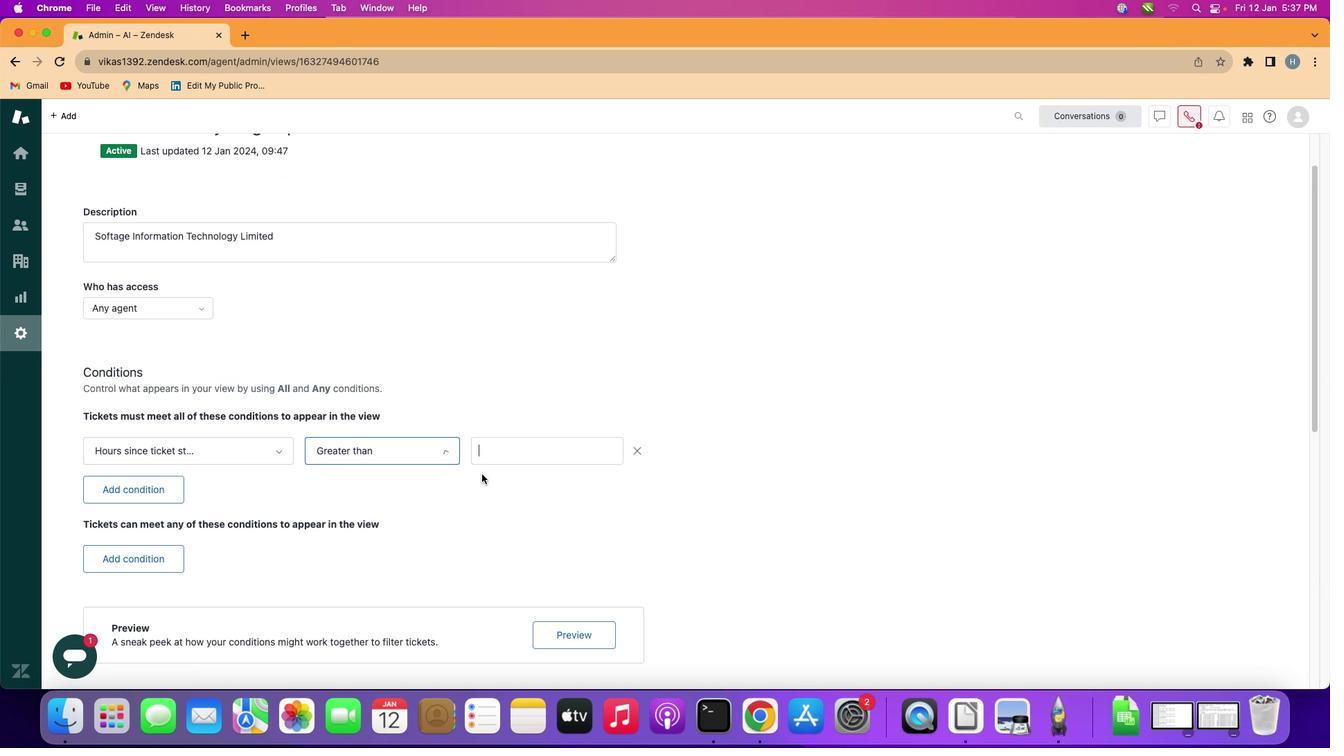 
Action: Mouse moved to (550, 428)
Screenshot: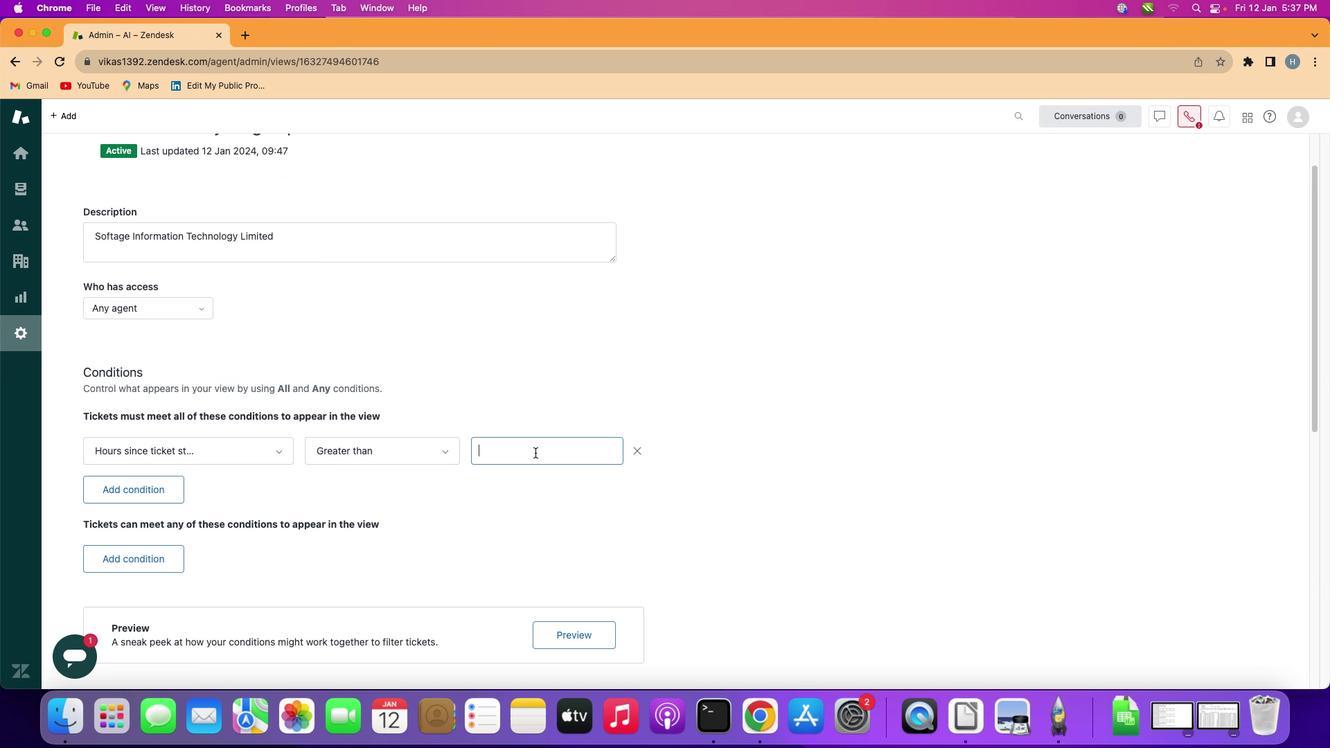 
Action: Mouse pressed left at (550, 428)
Screenshot: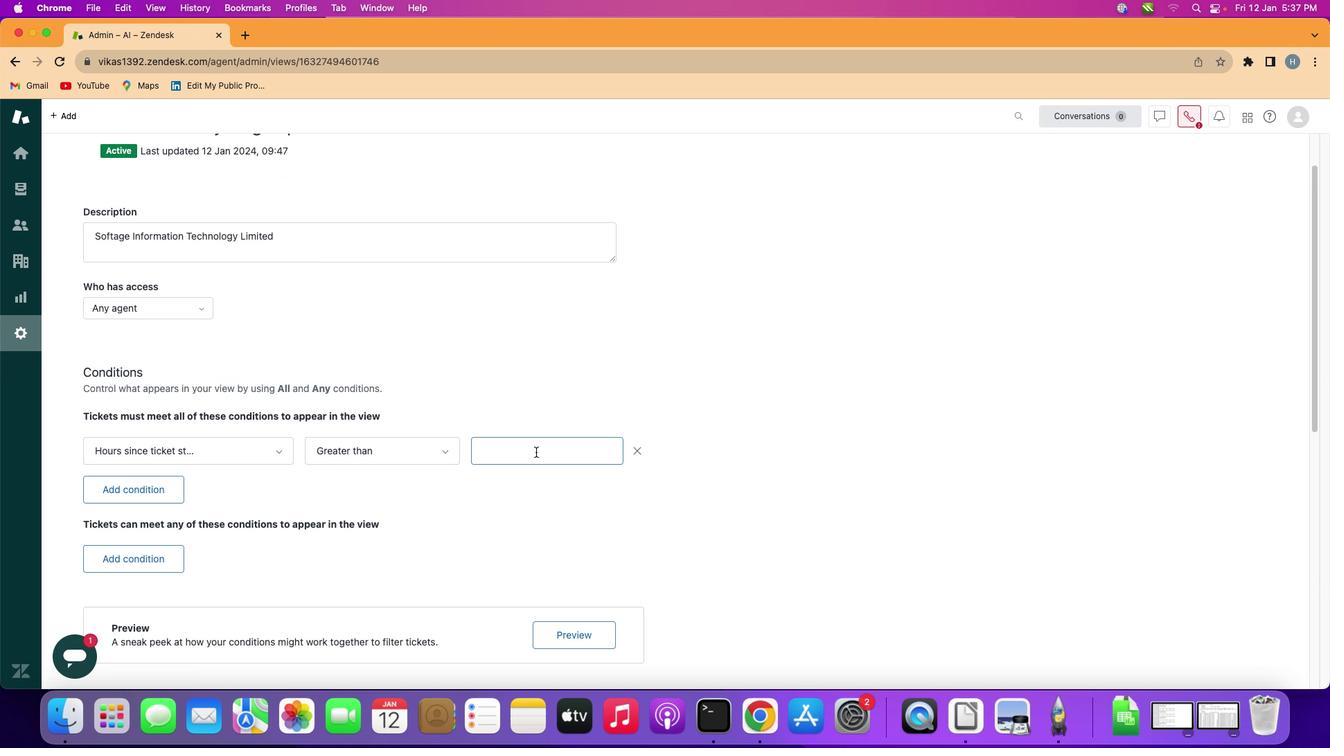 
Action: Mouse moved to (550, 428)
Screenshot: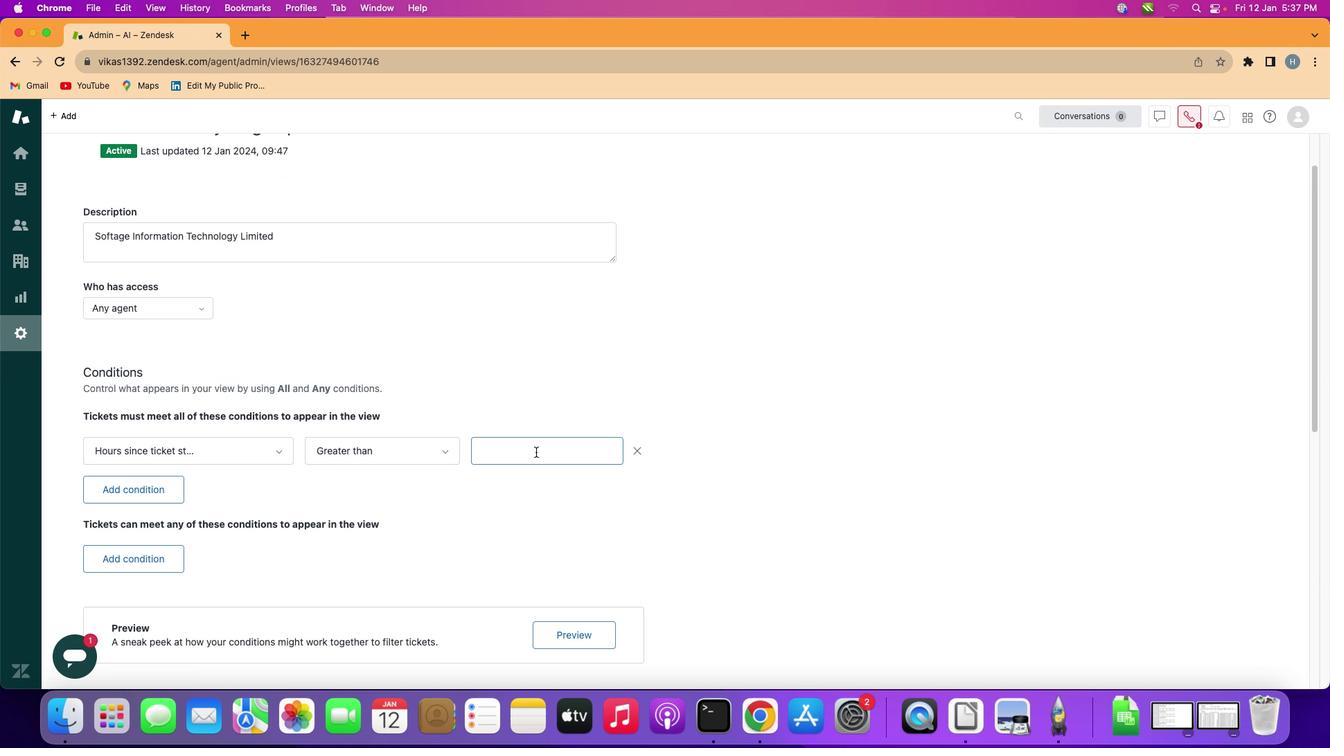 
Action: Key pressed Key.shift'T''e''n'
Screenshot: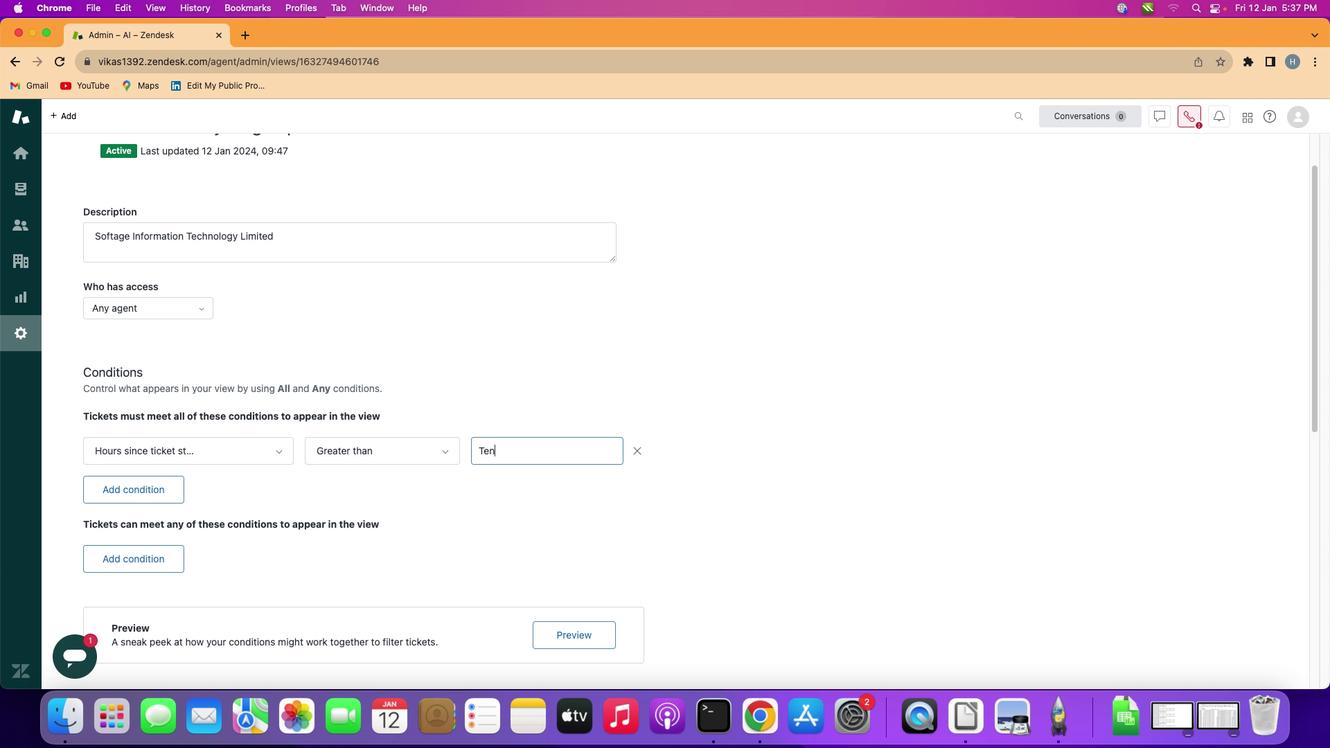 
Action: Mouse moved to (545, 429)
Screenshot: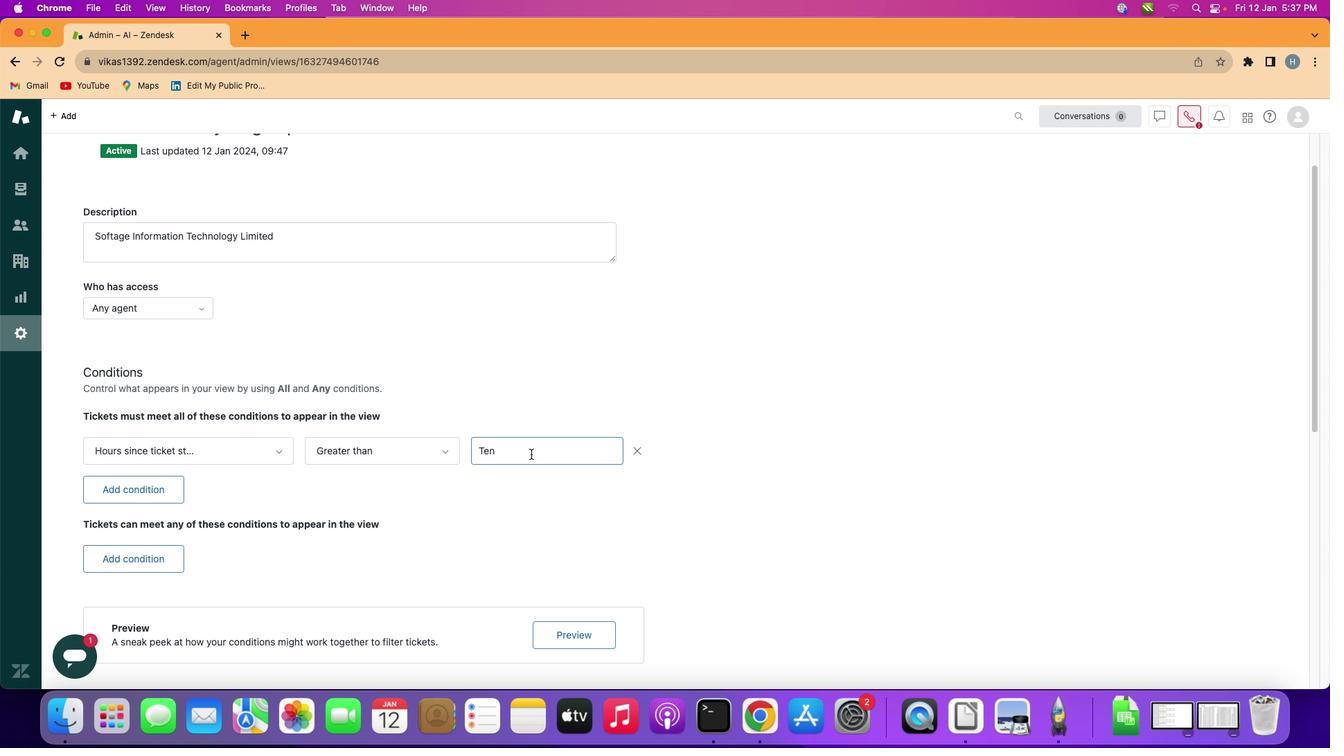 
